 Task: Create a due date automation trigger when advanced on, on the wednesday before a card is due add fields with custom field "Resume" set to a number greater or equal to 1 and lower or equal to 10 at 11:00 AM.
Action: Mouse moved to (921, 286)
Screenshot: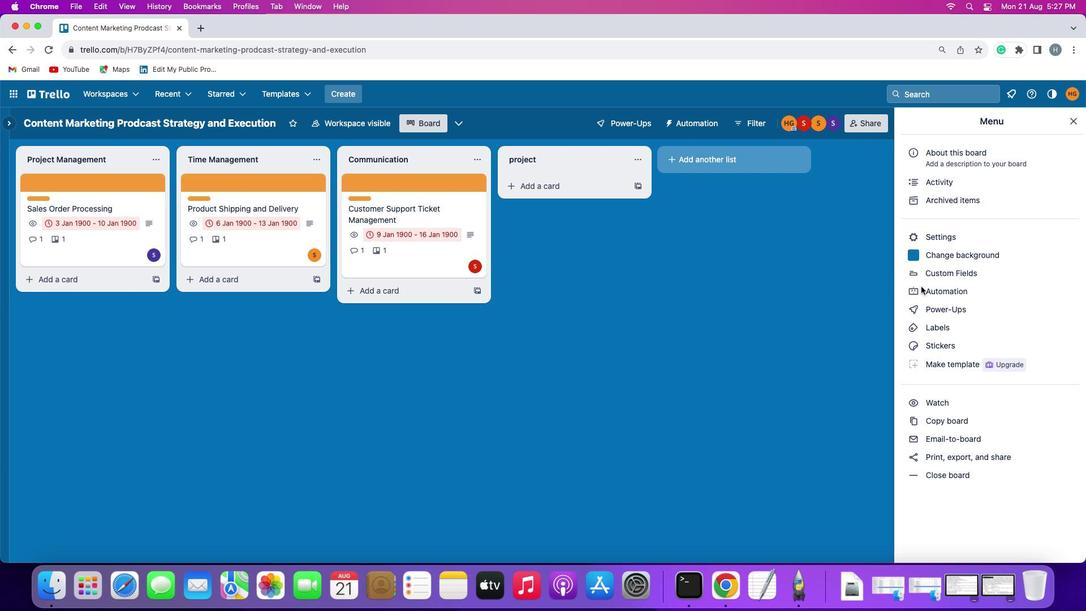 
Action: Mouse pressed left at (921, 286)
Screenshot: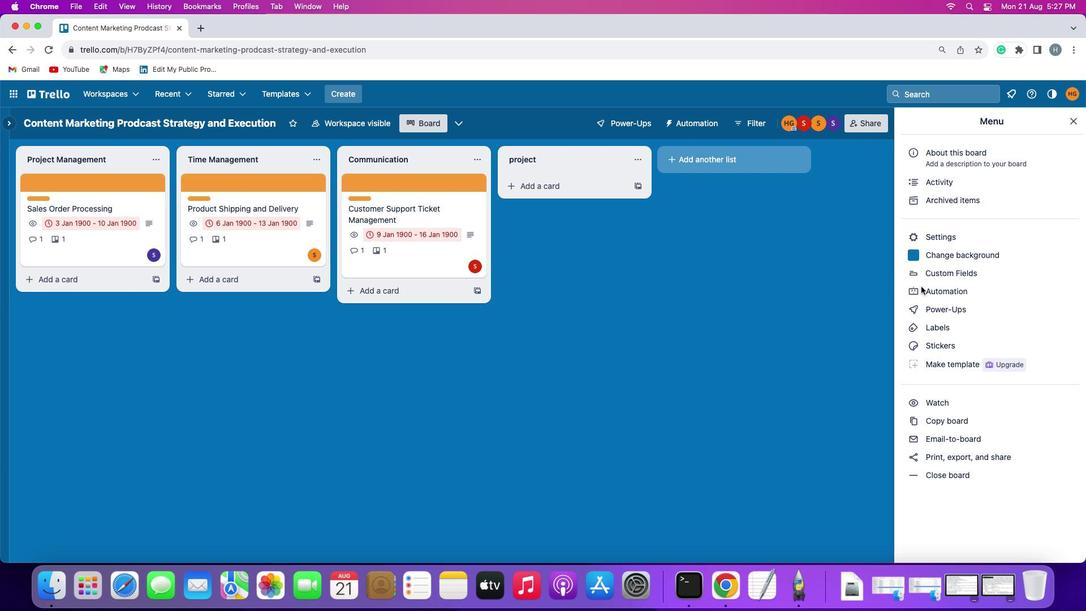 
Action: Mouse moved to (921, 286)
Screenshot: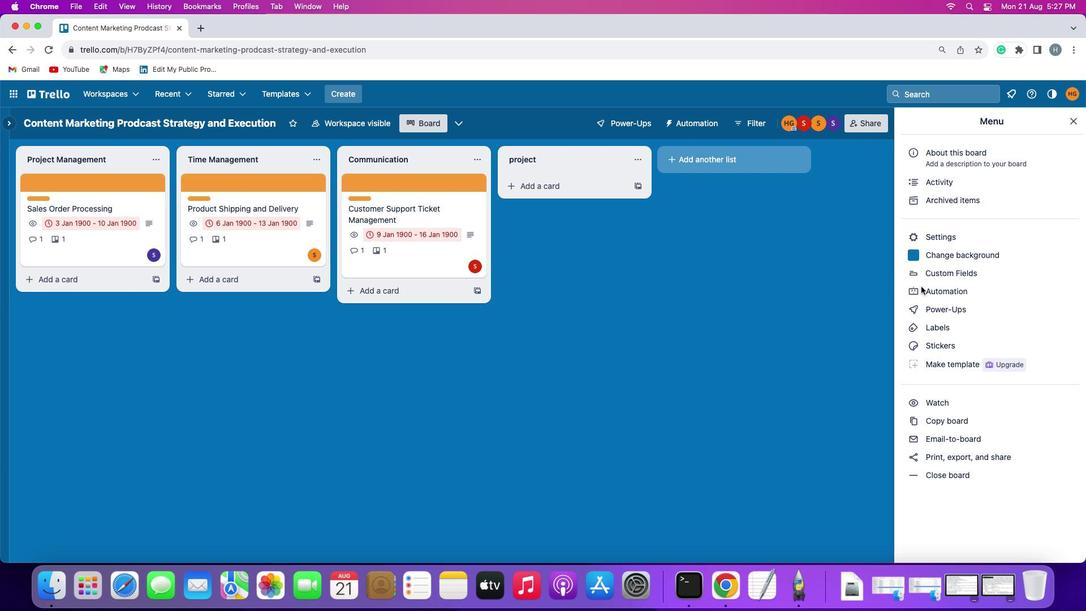 
Action: Mouse pressed left at (921, 286)
Screenshot: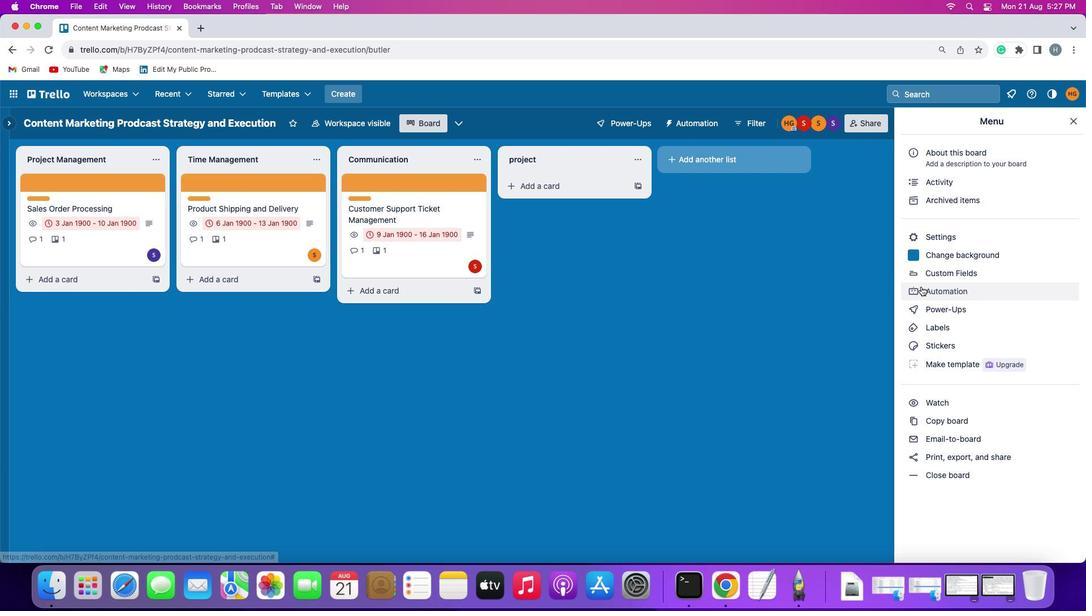 
Action: Mouse moved to (52, 267)
Screenshot: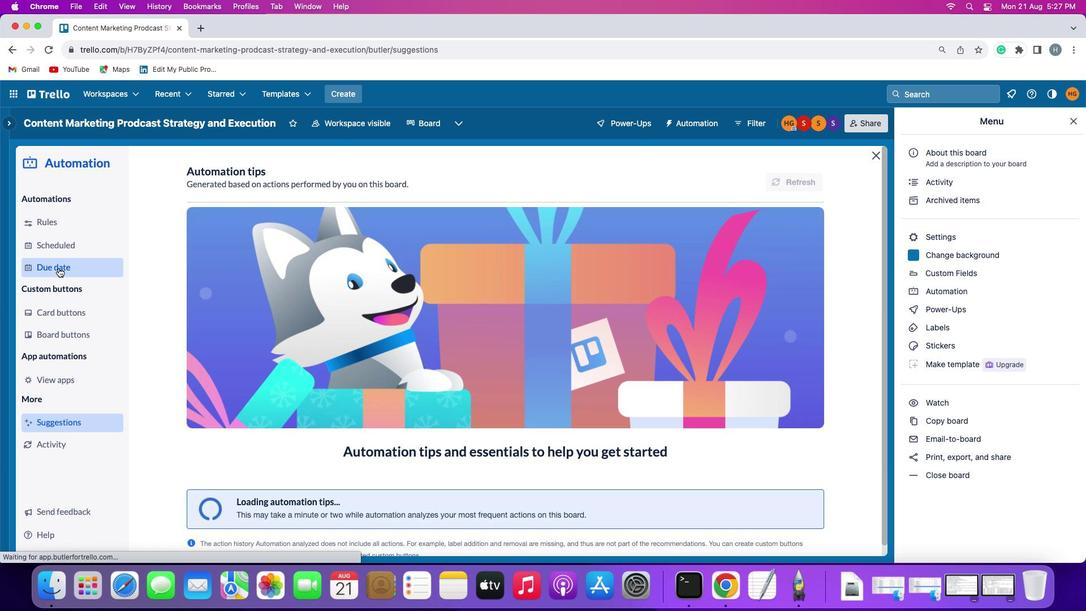 
Action: Mouse pressed left at (52, 267)
Screenshot: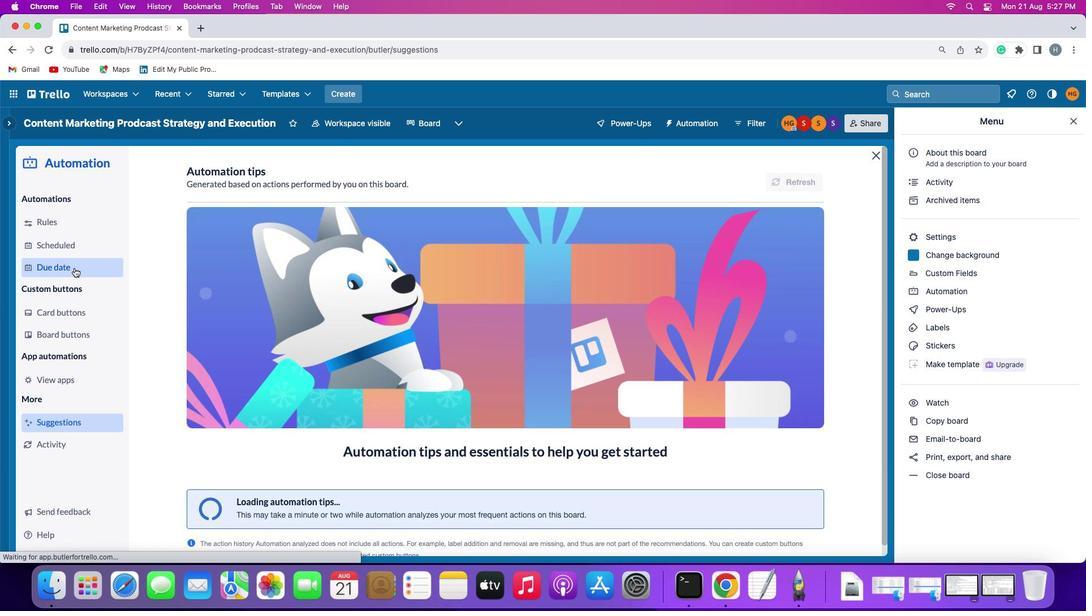 
Action: Mouse moved to (769, 176)
Screenshot: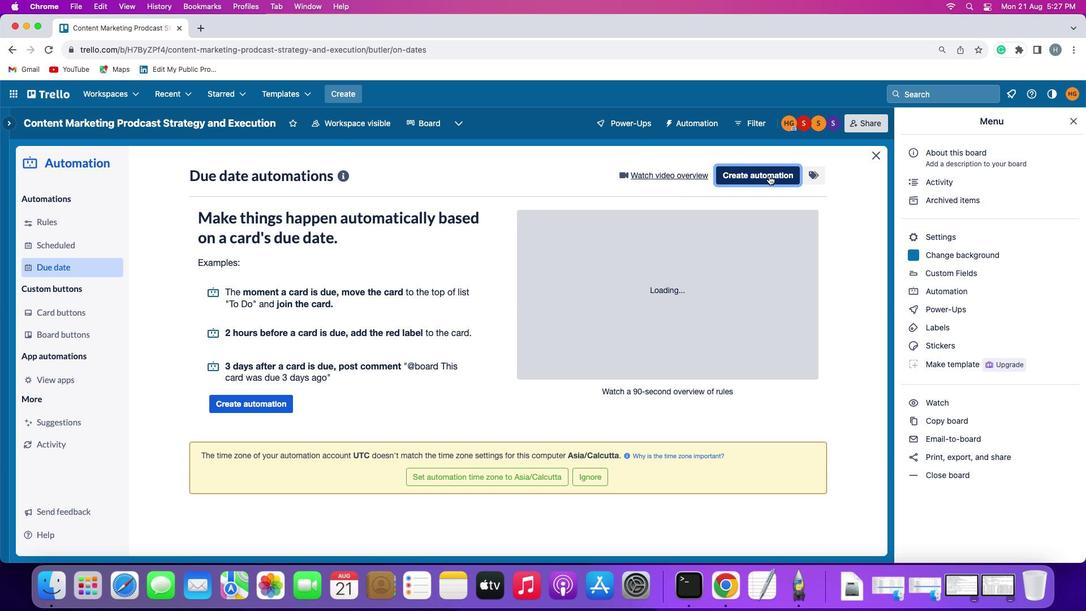 
Action: Mouse pressed left at (769, 176)
Screenshot: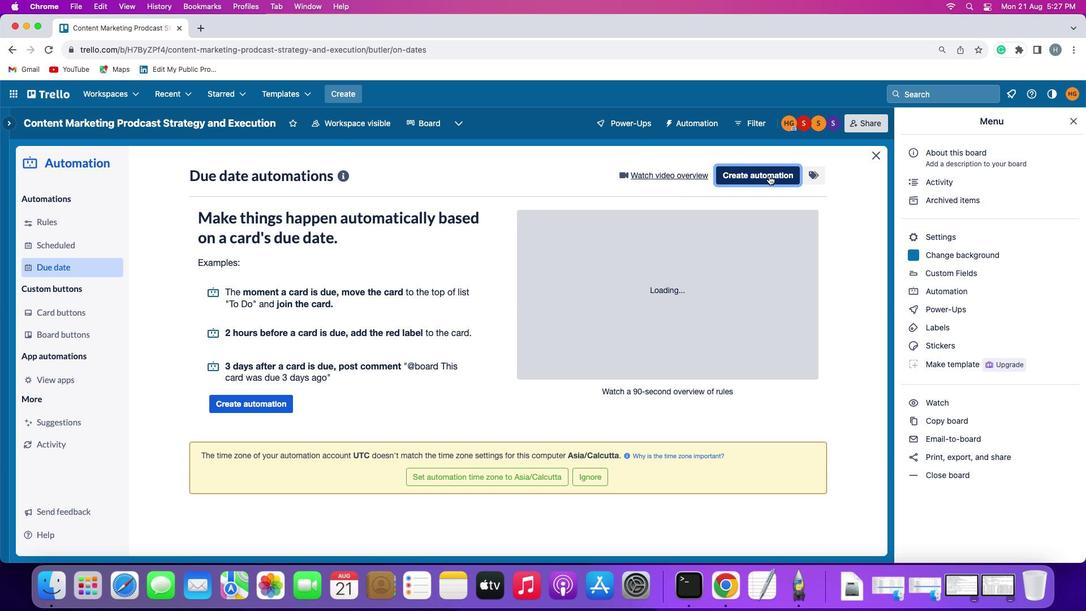 
Action: Mouse moved to (214, 289)
Screenshot: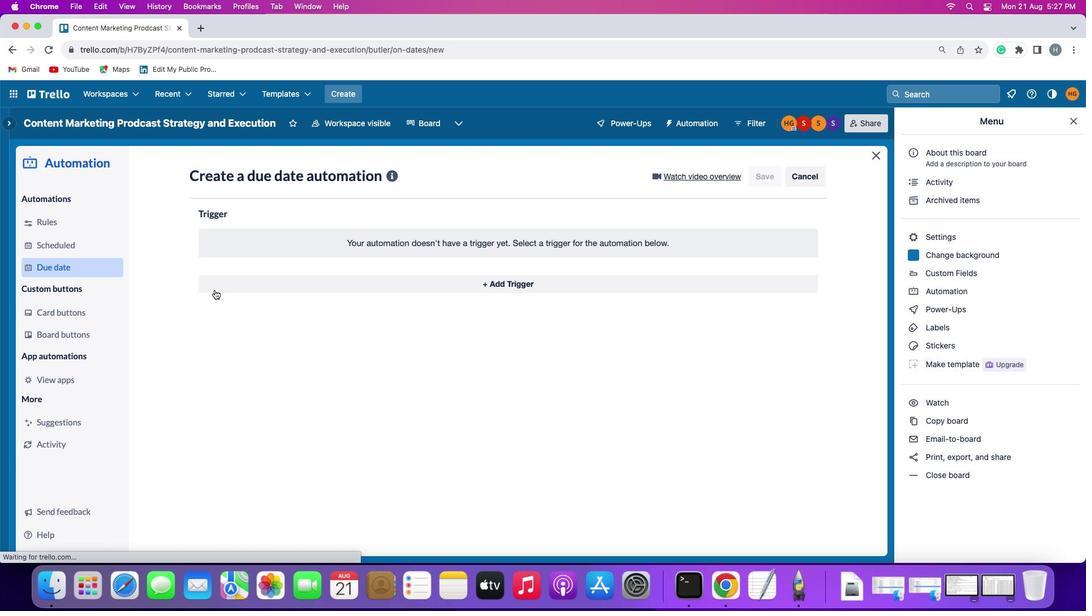 
Action: Mouse pressed left at (214, 289)
Screenshot: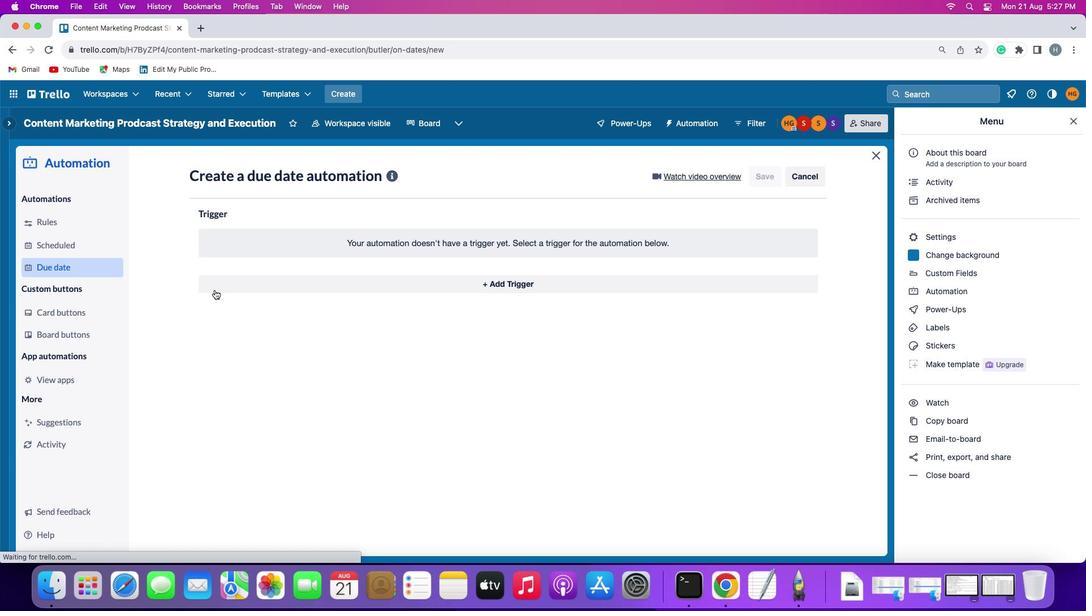 
Action: Mouse moved to (238, 495)
Screenshot: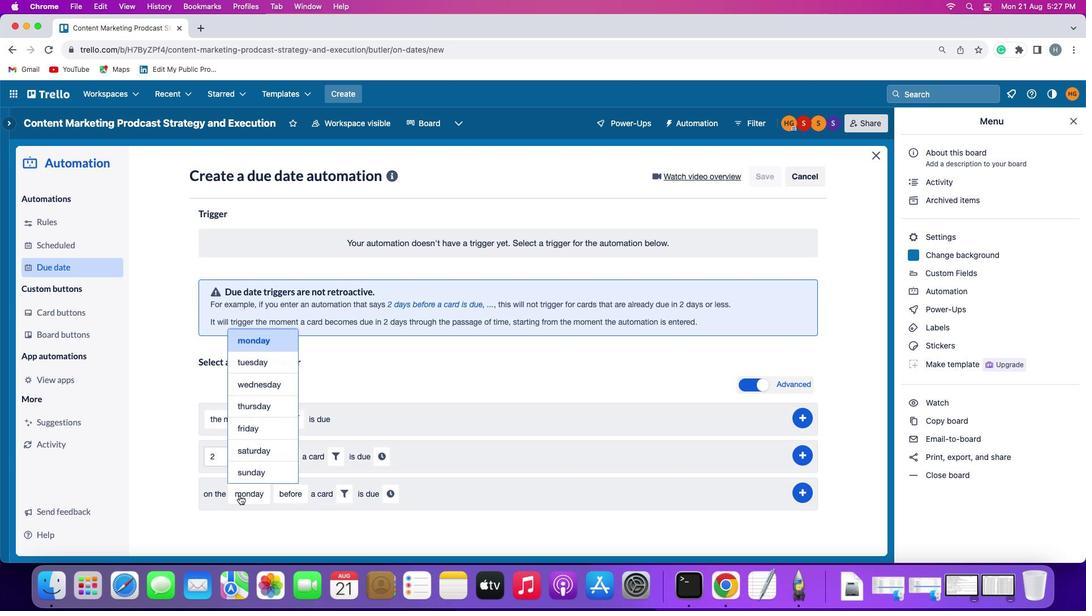 
Action: Mouse pressed left at (238, 495)
Screenshot: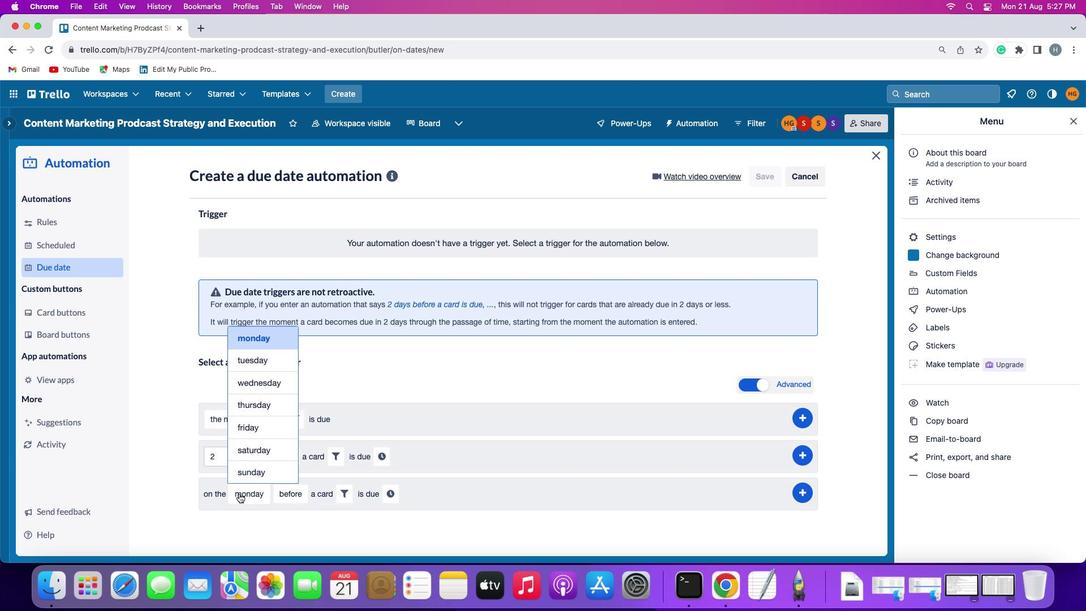 
Action: Mouse moved to (271, 379)
Screenshot: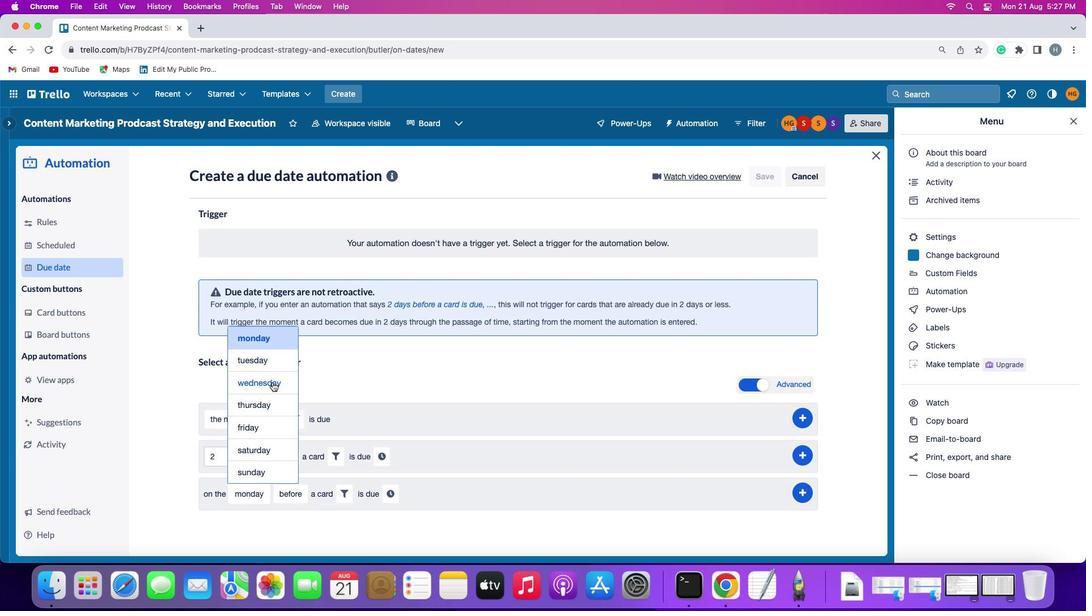 
Action: Mouse pressed left at (271, 379)
Screenshot: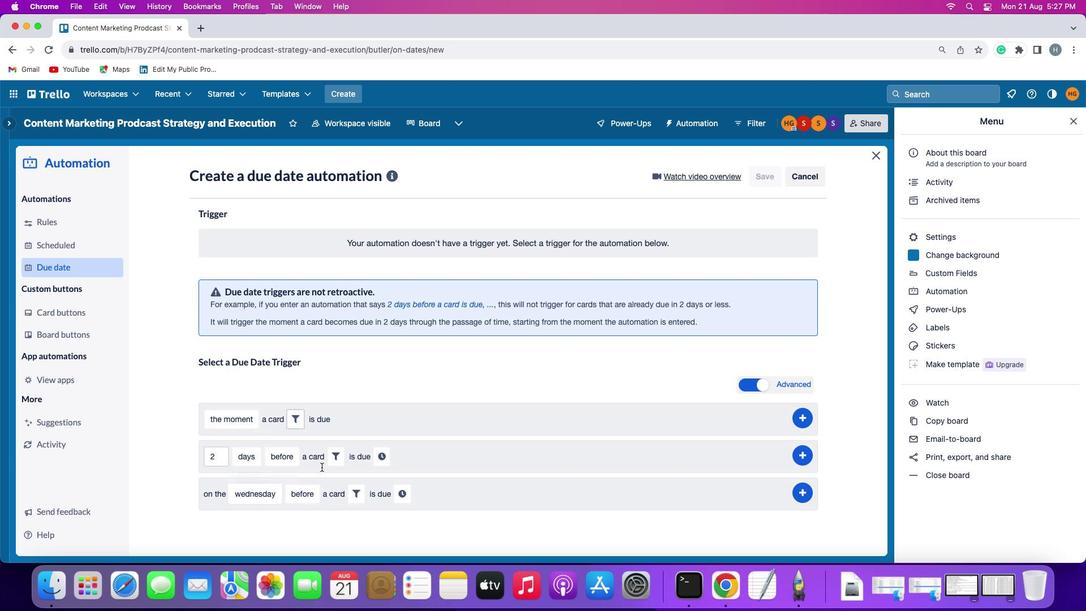 
Action: Mouse moved to (358, 495)
Screenshot: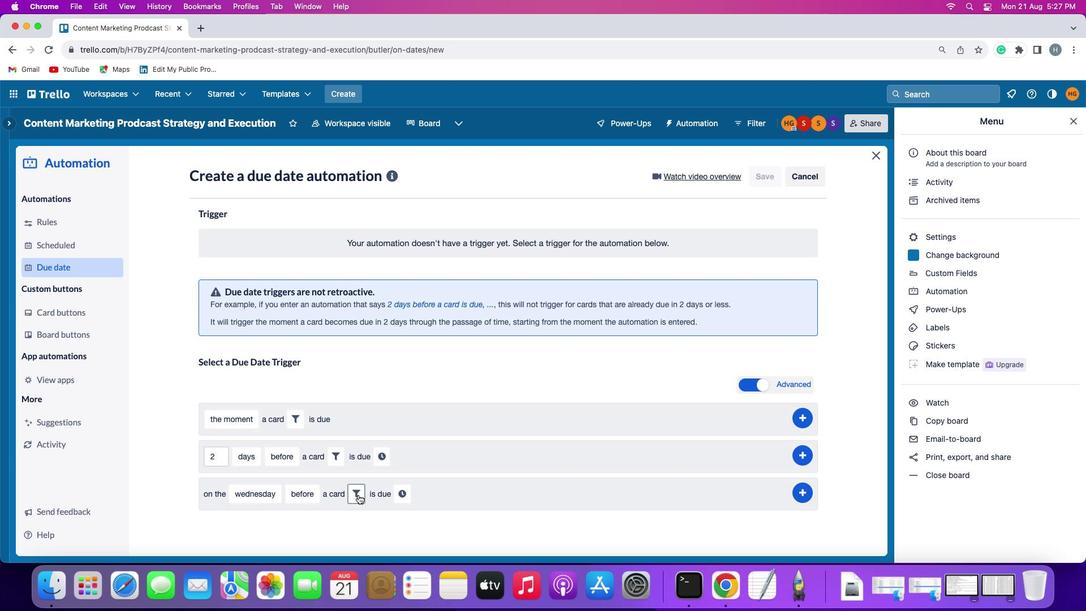 
Action: Mouse pressed left at (358, 495)
Screenshot: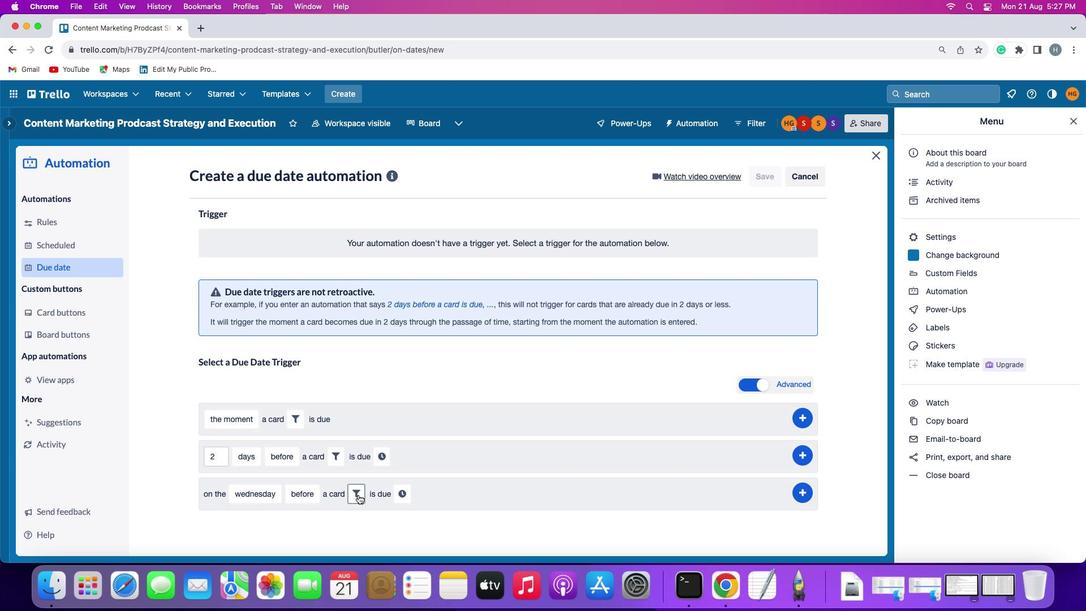 
Action: Mouse moved to (530, 525)
Screenshot: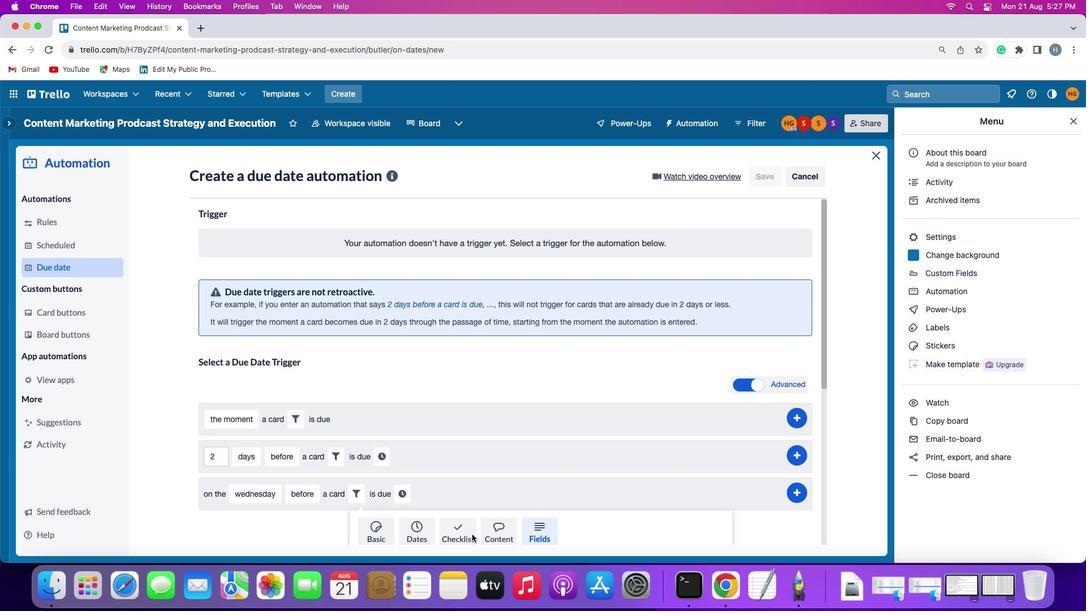 
Action: Mouse pressed left at (530, 525)
Screenshot: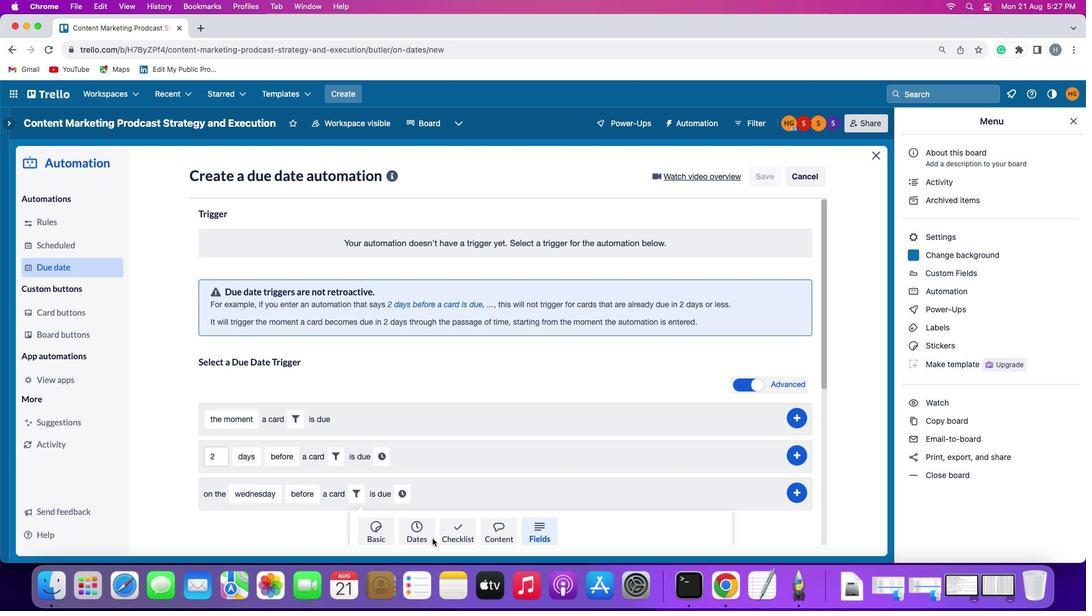 
Action: Mouse moved to (314, 529)
Screenshot: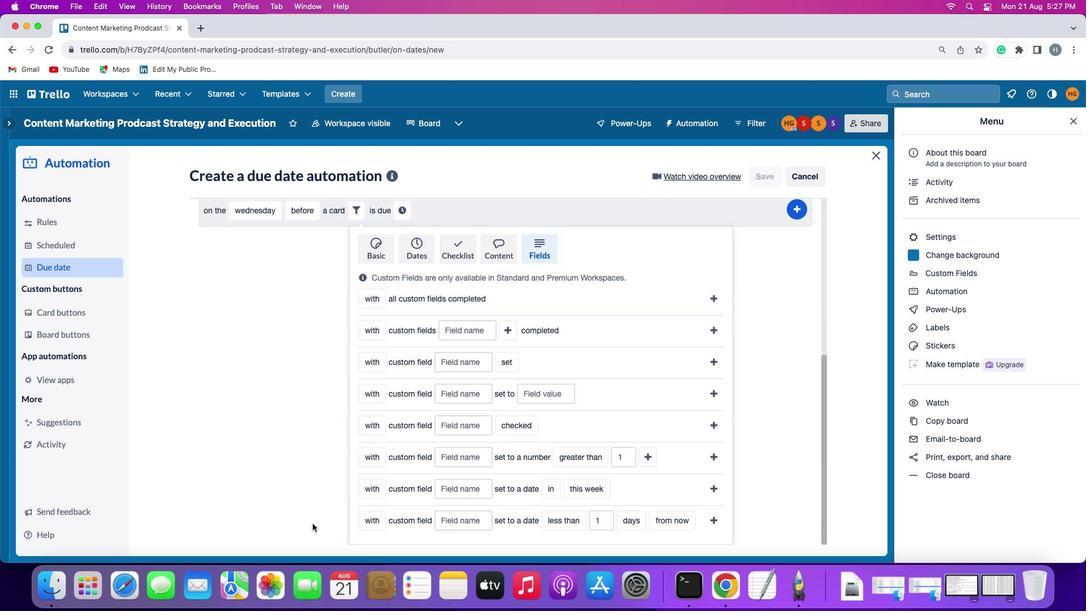 
Action: Mouse scrolled (314, 529) with delta (0, 0)
Screenshot: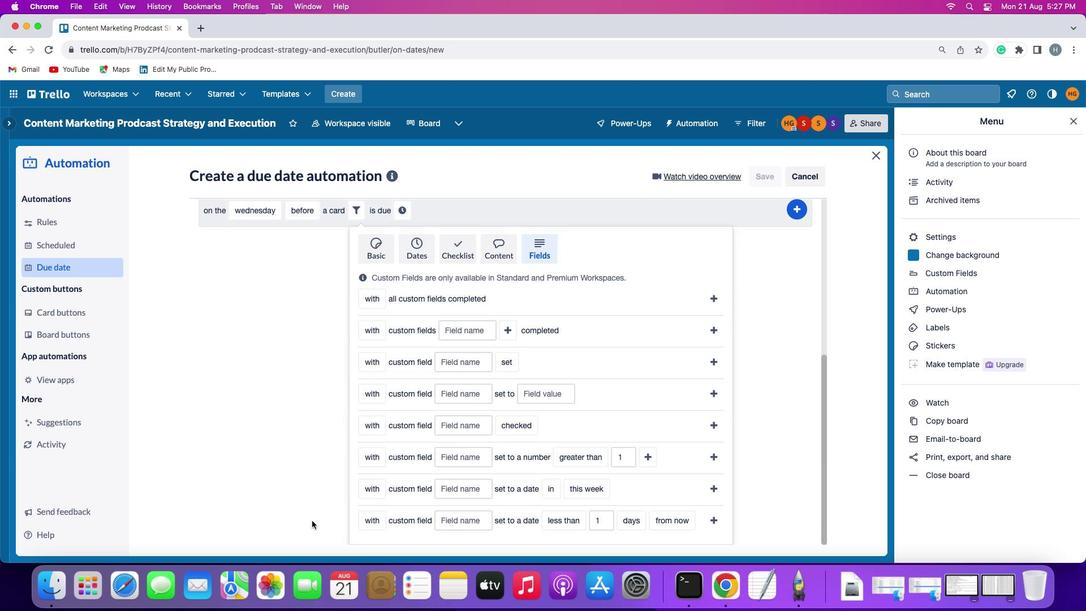 
Action: Mouse moved to (314, 529)
Screenshot: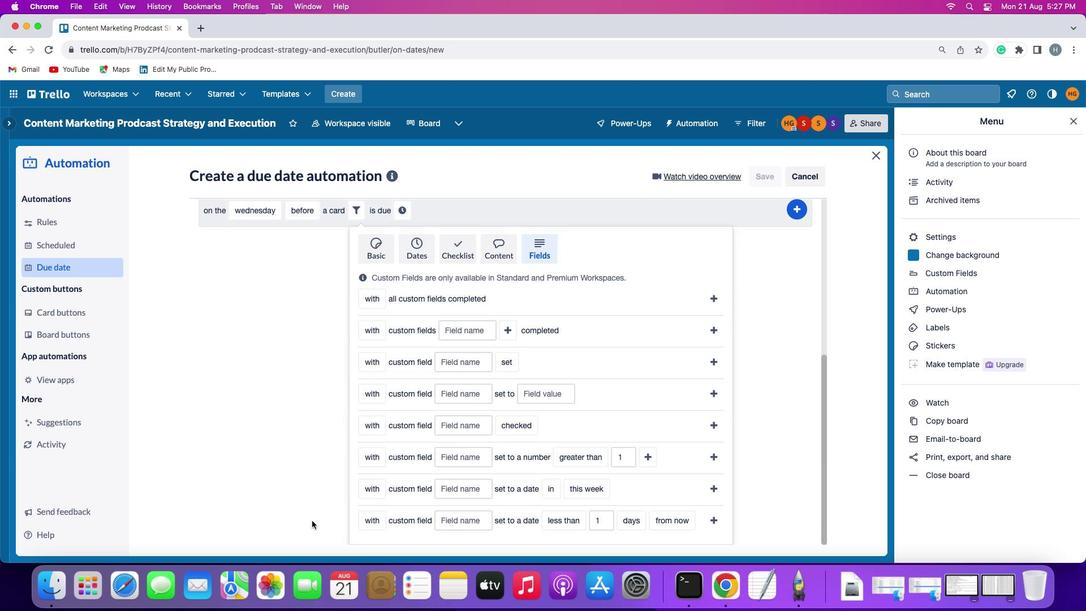 
Action: Mouse scrolled (314, 529) with delta (0, 0)
Screenshot: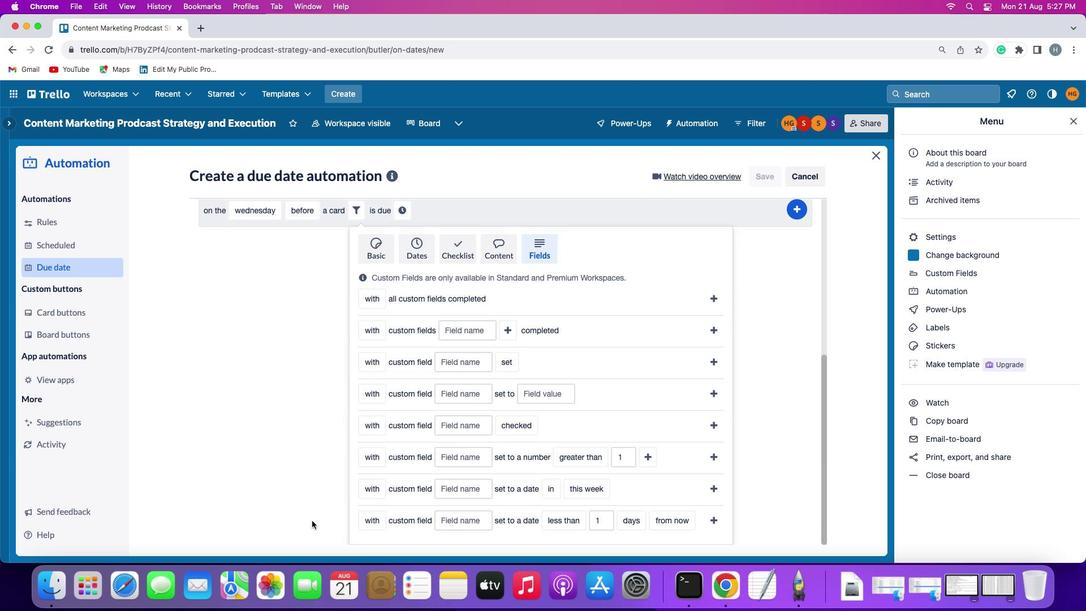 
Action: Mouse moved to (314, 528)
Screenshot: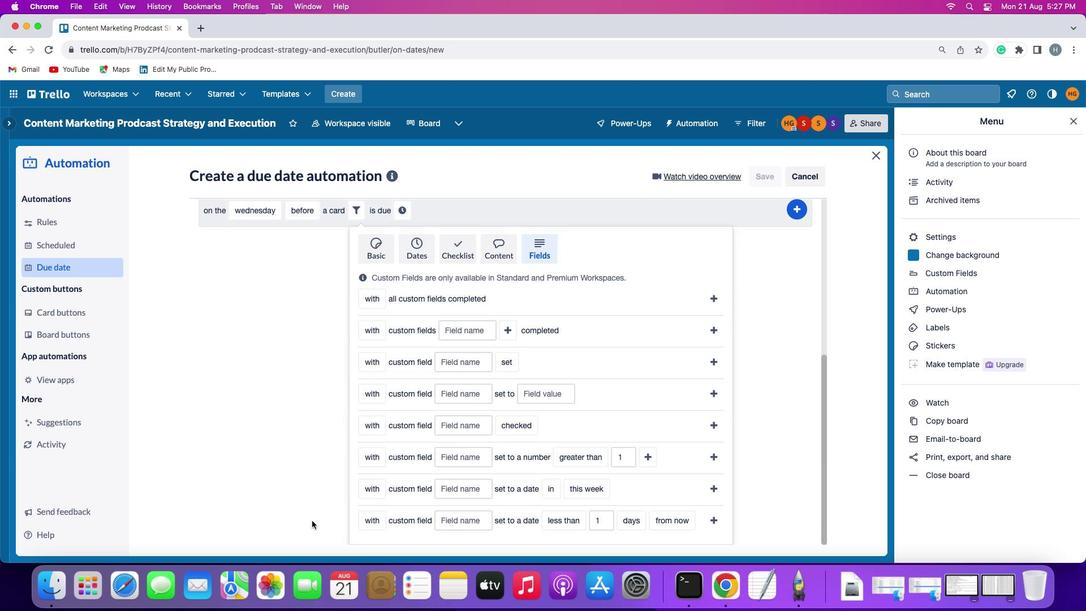 
Action: Mouse scrolled (314, 528) with delta (0, -1)
Screenshot: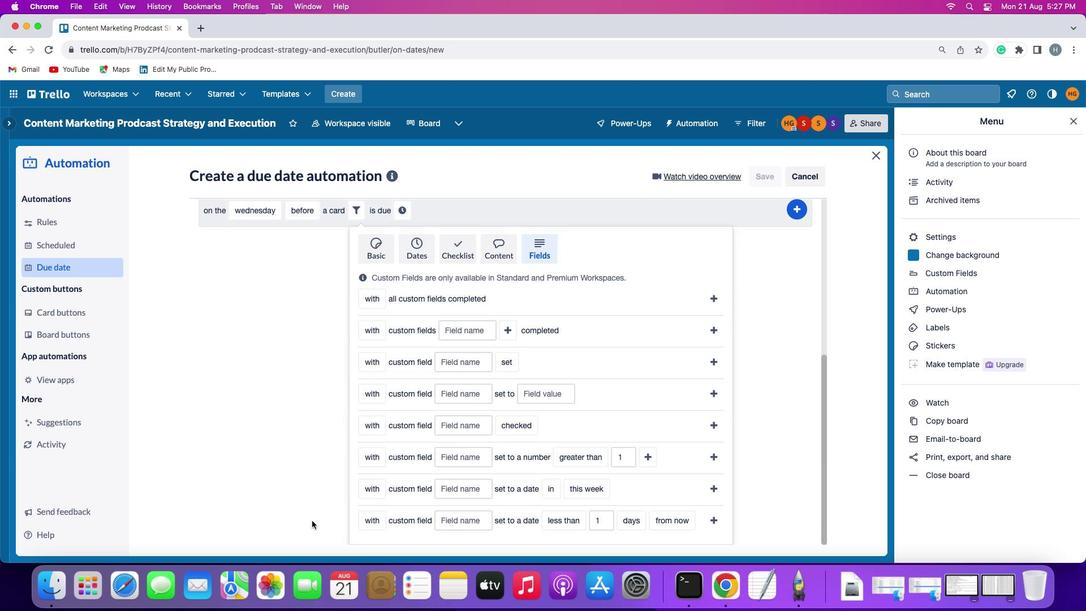 
Action: Mouse moved to (314, 528)
Screenshot: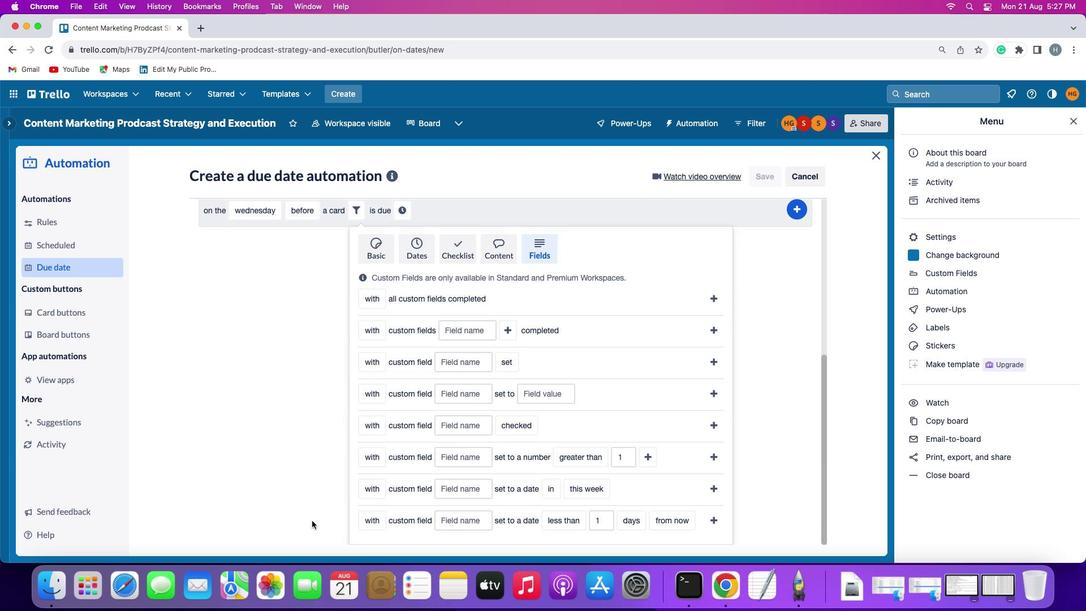 
Action: Mouse scrolled (314, 528) with delta (0, -2)
Screenshot: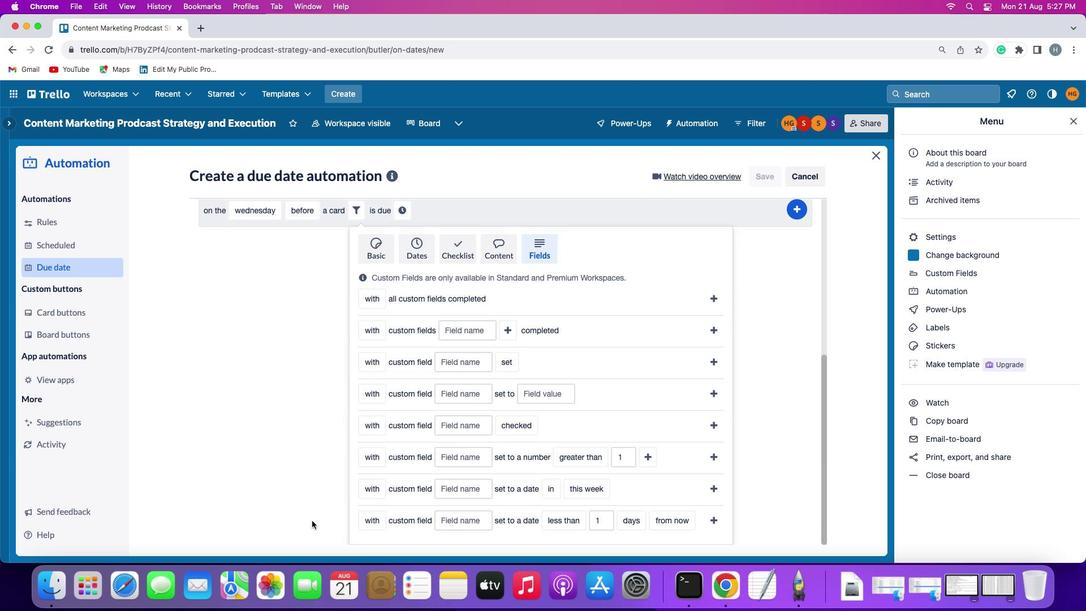 
Action: Mouse moved to (313, 526)
Screenshot: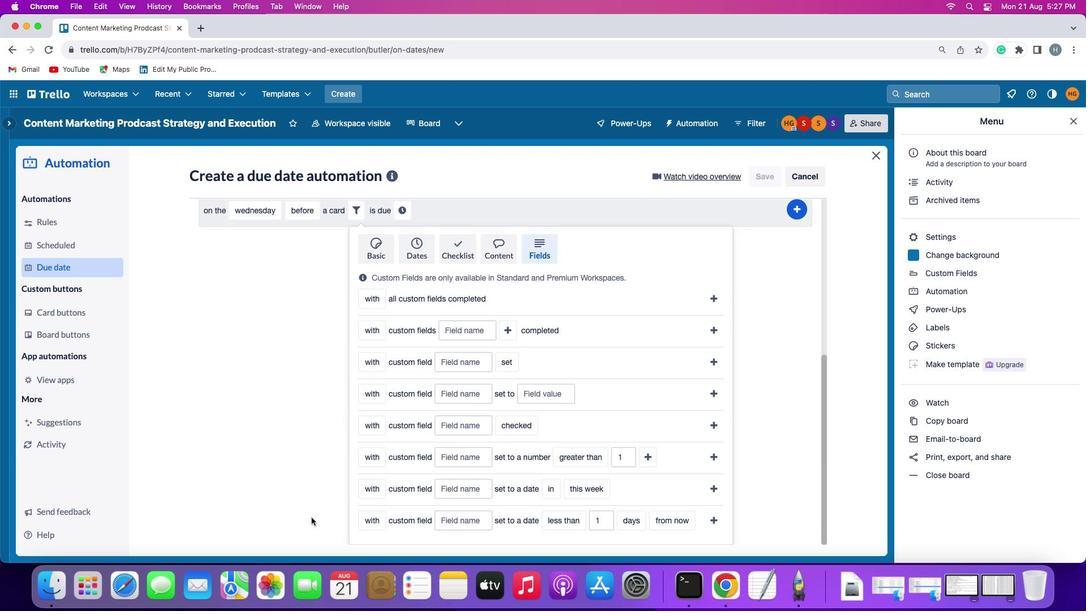 
Action: Mouse scrolled (313, 526) with delta (0, -3)
Screenshot: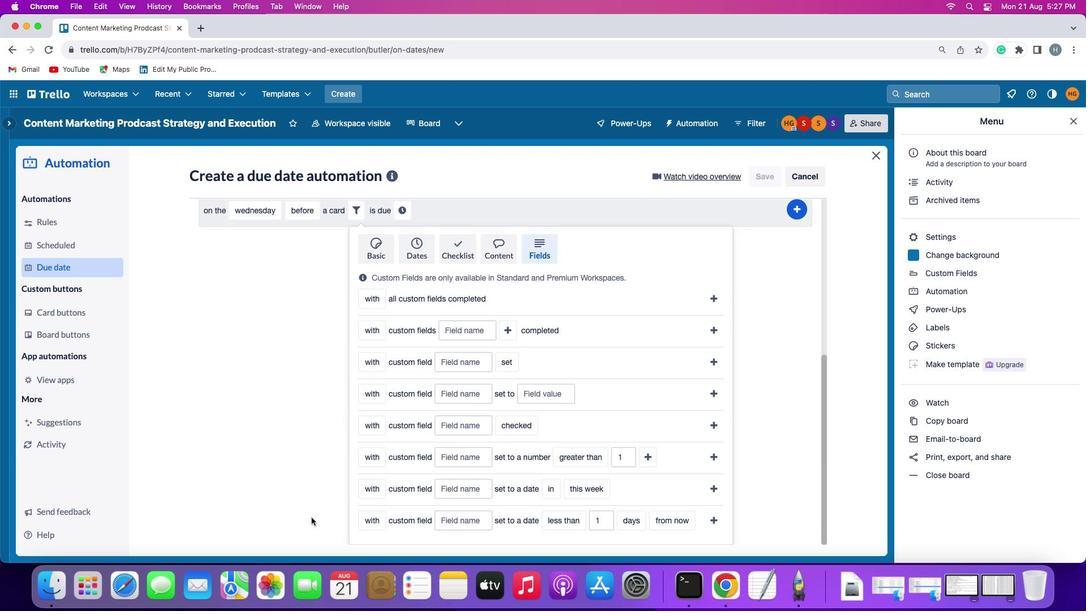 
Action: Mouse moved to (309, 512)
Screenshot: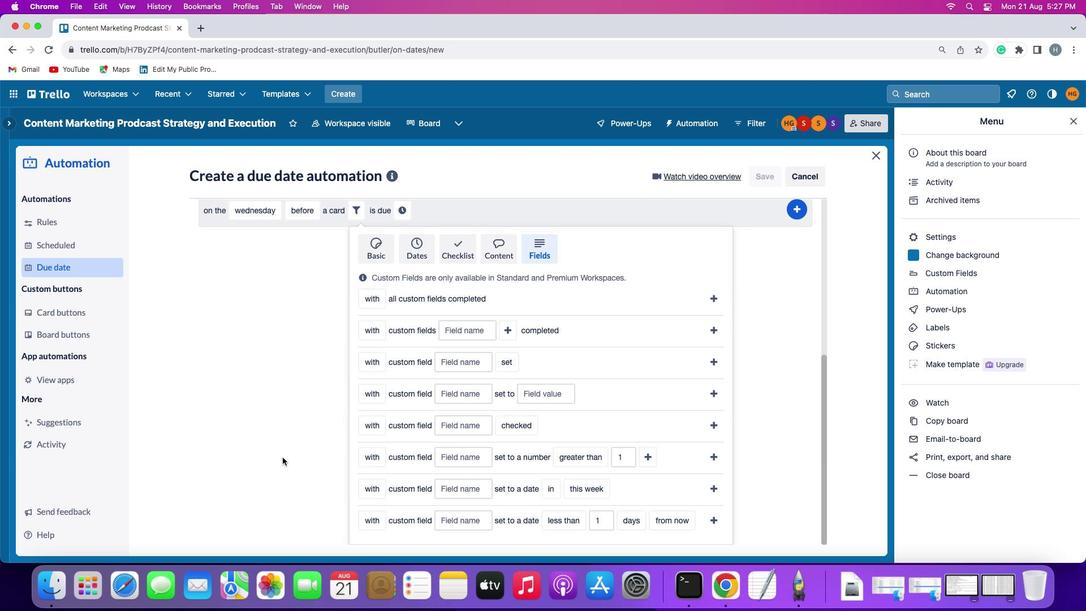 
Action: Mouse scrolled (309, 512) with delta (0, 0)
Screenshot: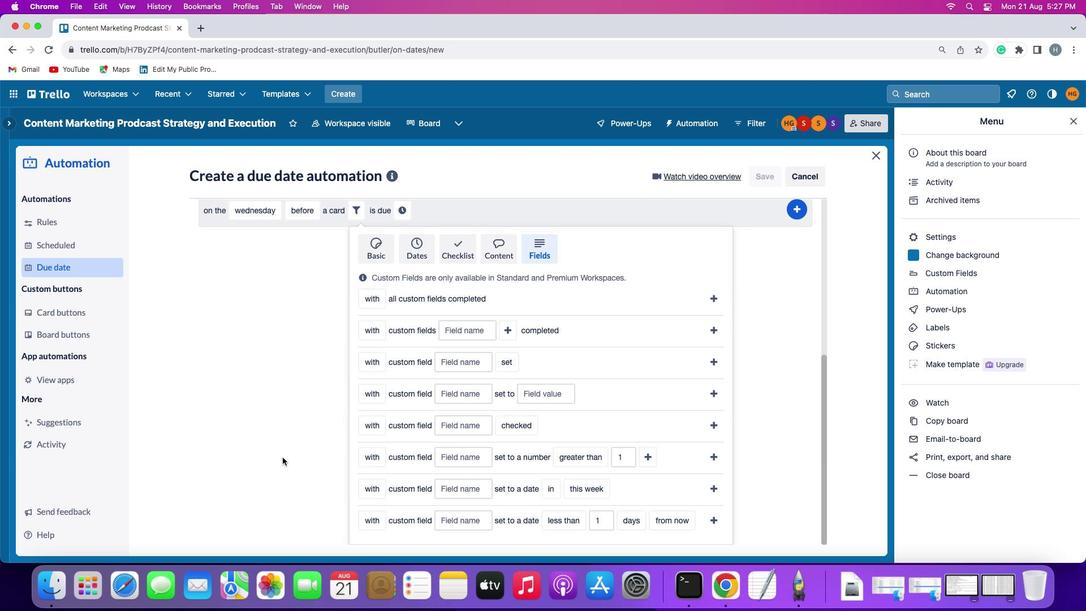 
Action: Mouse moved to (309, 510)
Screenshot: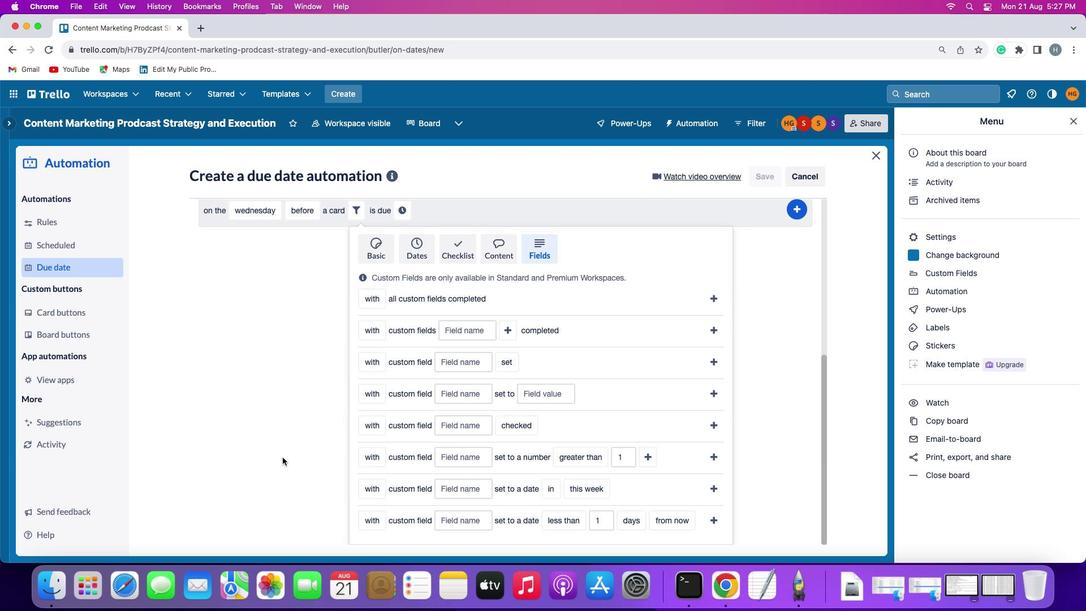 
Action: Mouse scrolled (309, 510) with delta (0, 0)
Screenshot: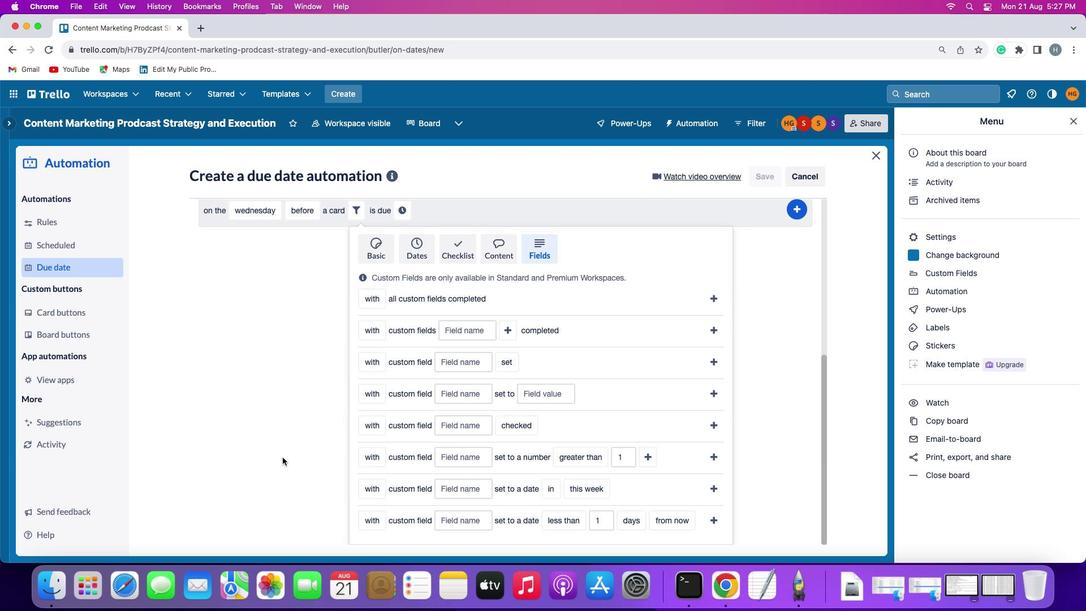 
Action: Mouse moved to (308, 506)
Screenshot: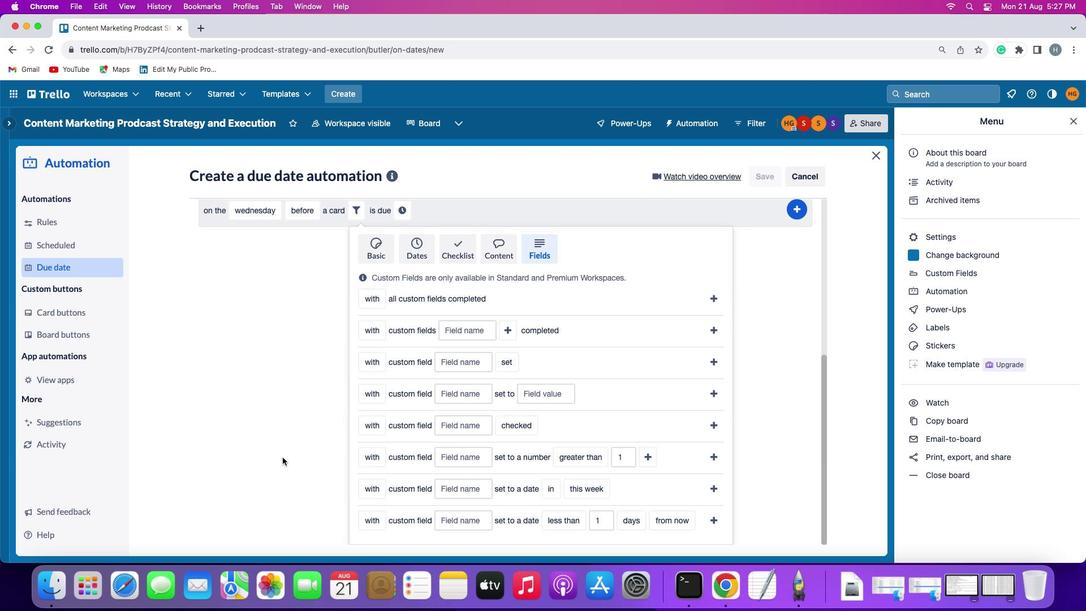 
Action: Mouse scrolled (308, 506) with delta (0, -1)
Screenshot: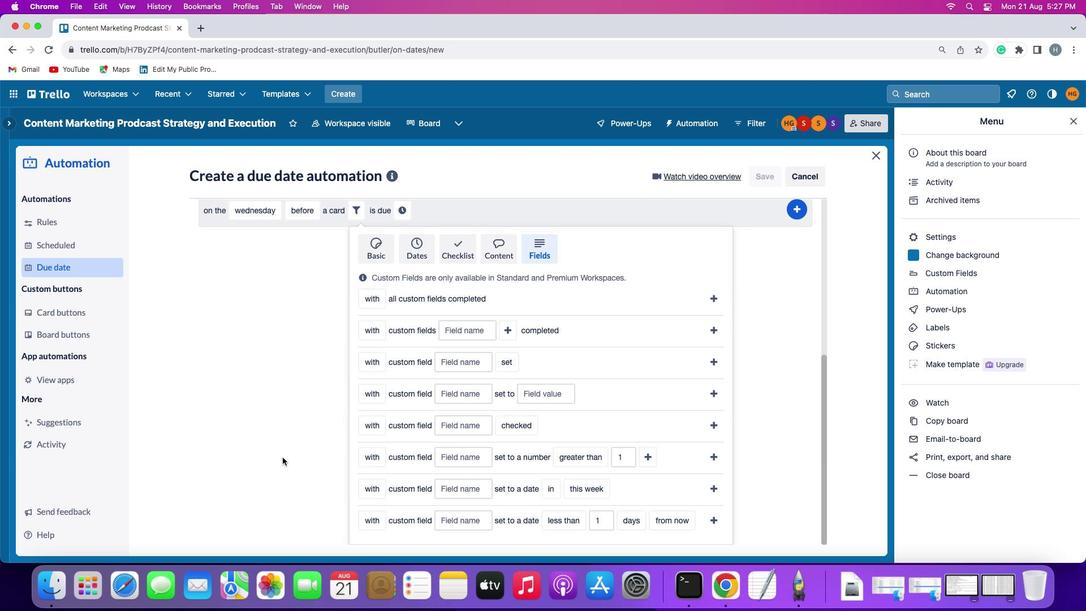 
Action: Mouse moved to (306, 498)
Screenshot: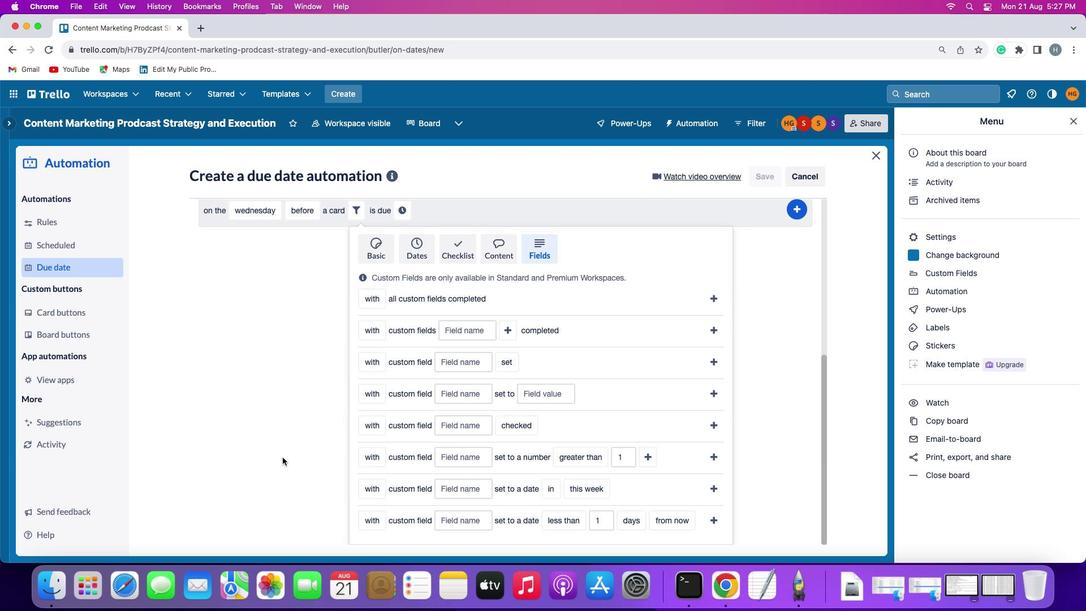 
Action: Mouse scrolled (306, 498) with delta (0, -2)
Screenshot: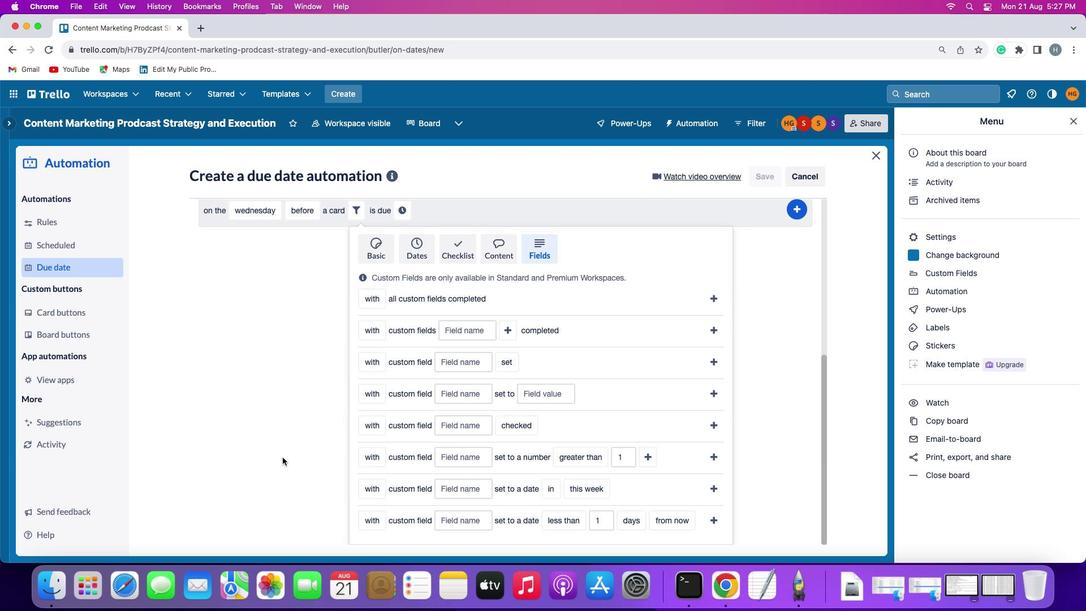 
Action: Mouse moved to (297, 479)
Screenshot: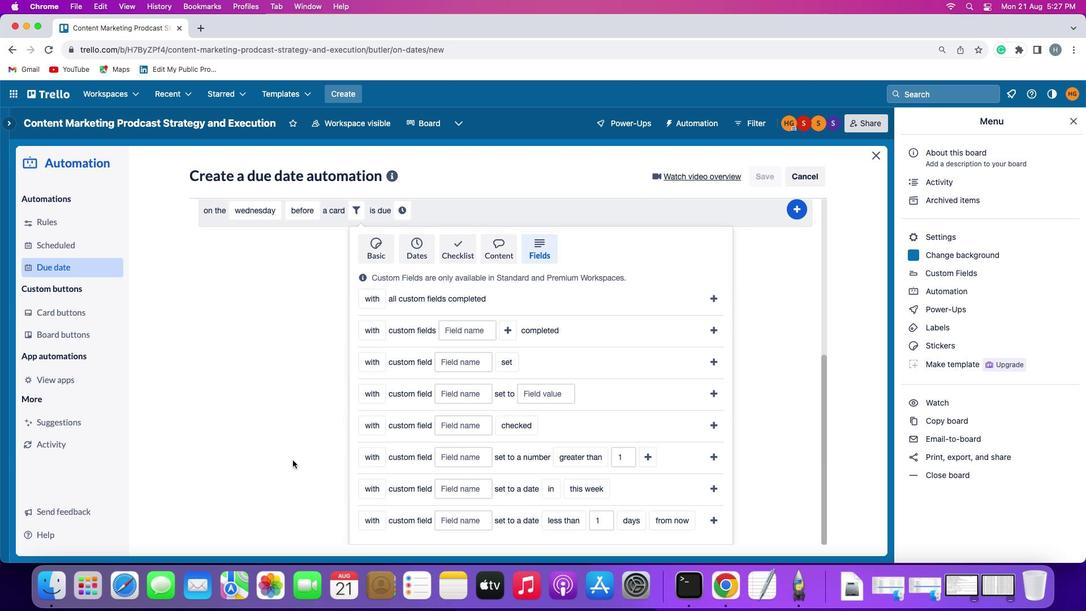
Action: Mouse scrolled (297, 479) with delta (0, -2)
Screenshot: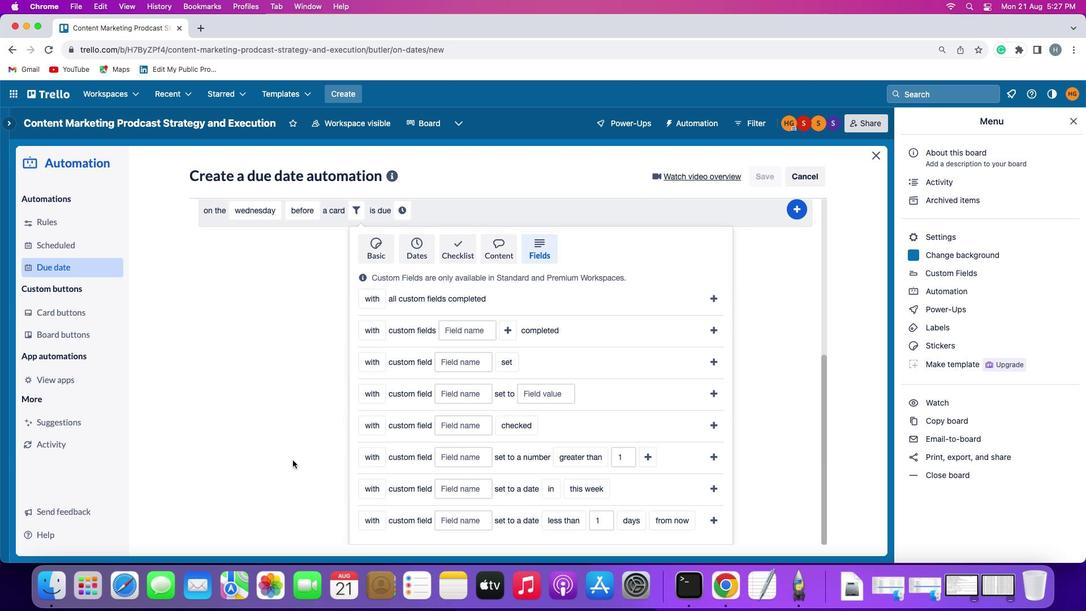 
Action: Mouse moved to (374, 459)
Screenshot: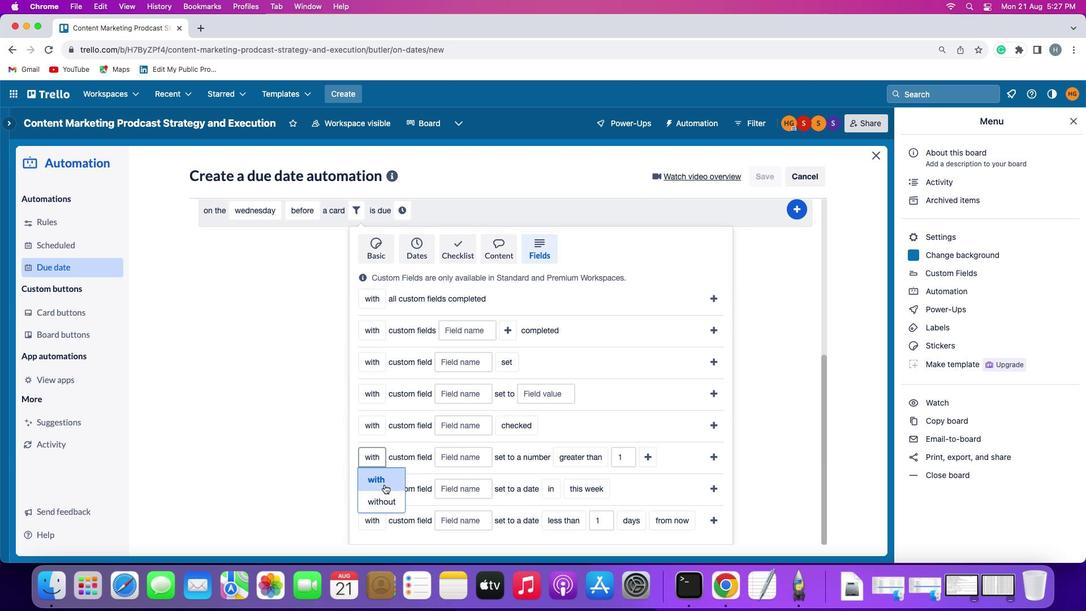 
Action: Mouse pressed left at (374, 459)
Screenshot: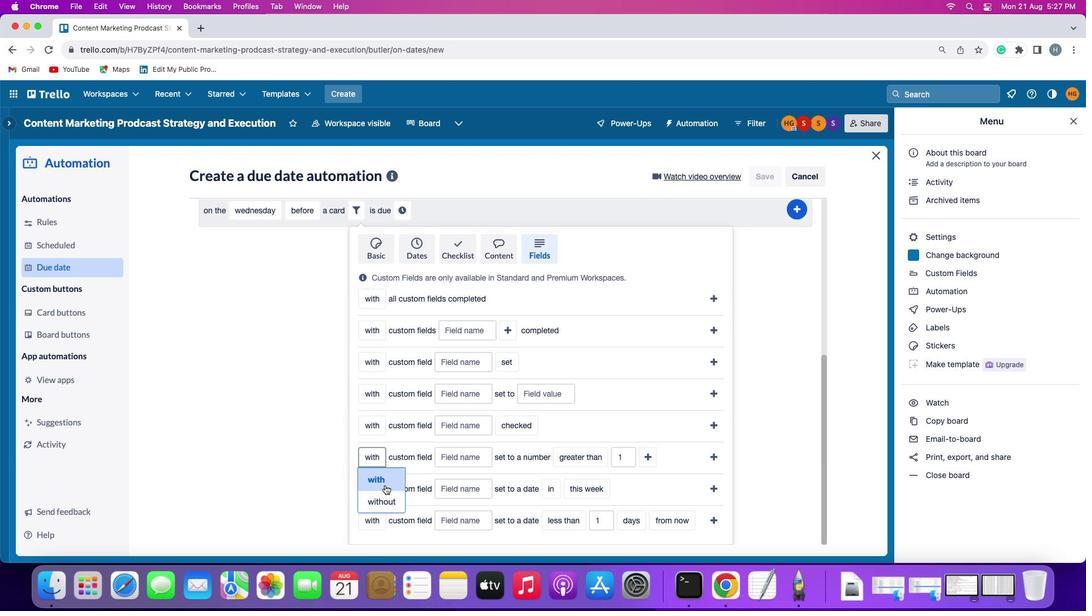 
Action: Mouse moved to (385, 485)
Screenshot: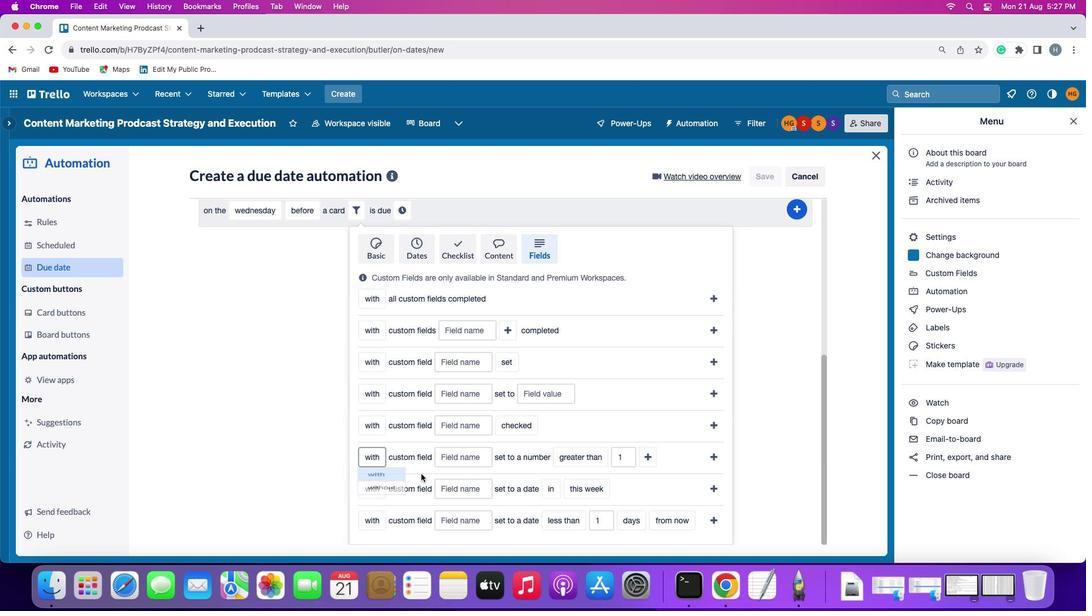 
Action: Mouse pressed left at (385, 485)
Screenshot: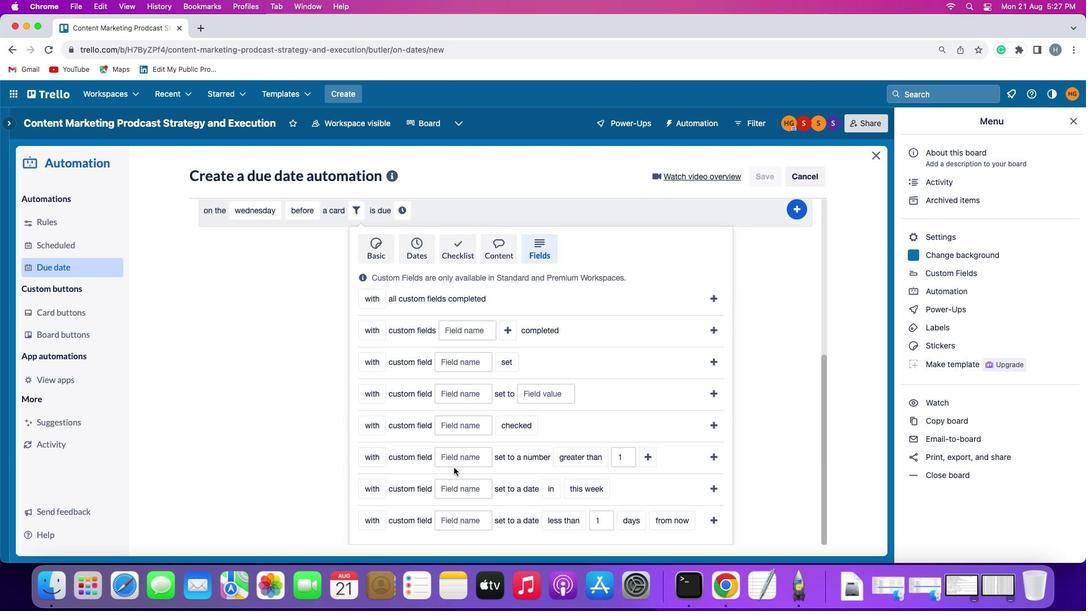 
Action: Mouse moved to (465, 463)
Screenshot: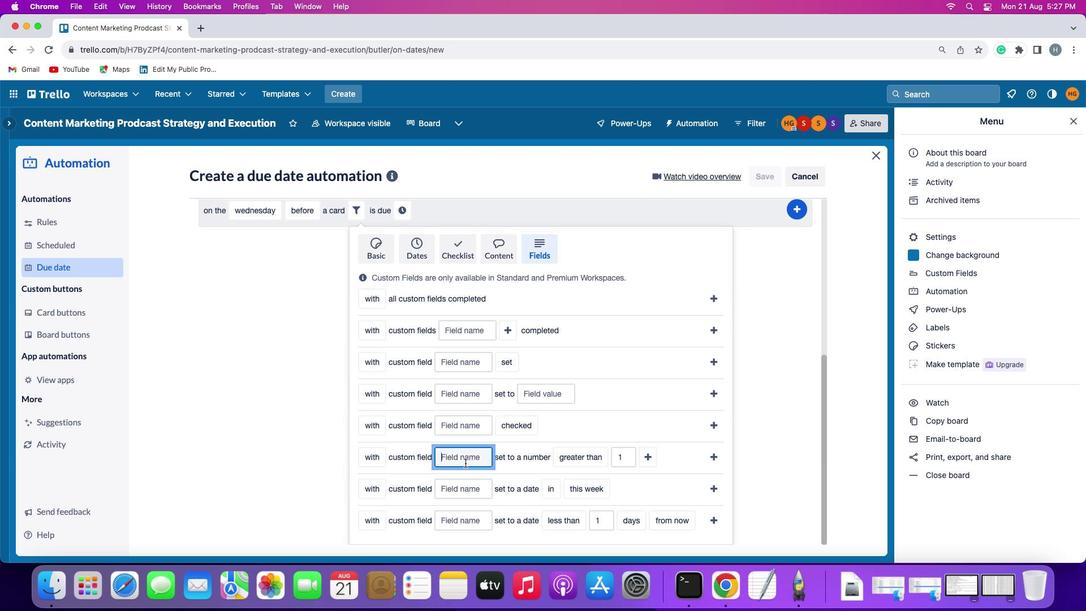 
Action: Mouse pressed left at (465, 463)
Screenshot: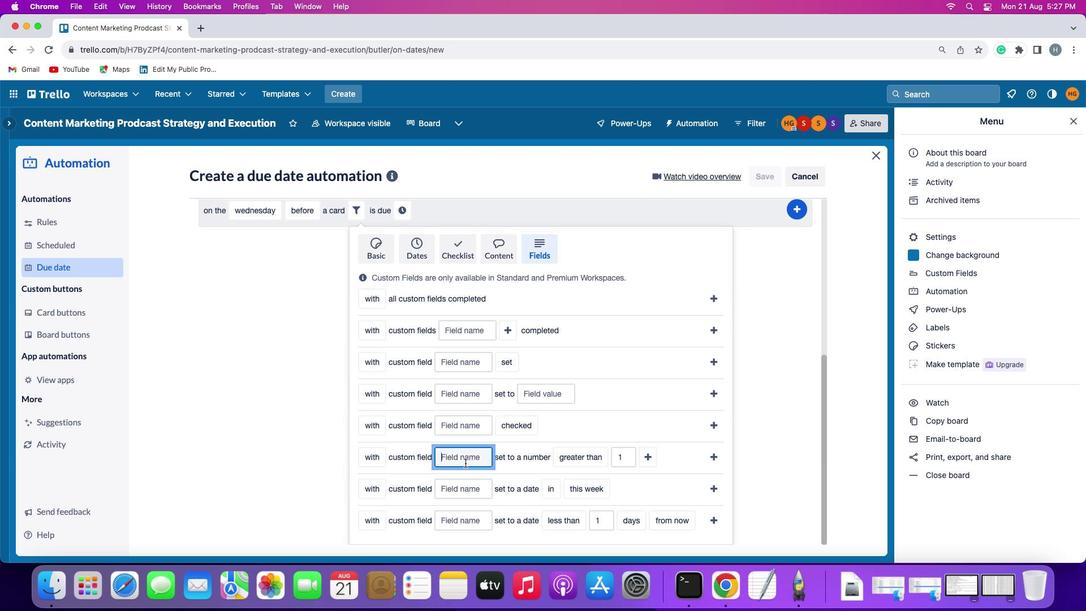 
Action: Mouse moved to (465, 461)
Screenshot: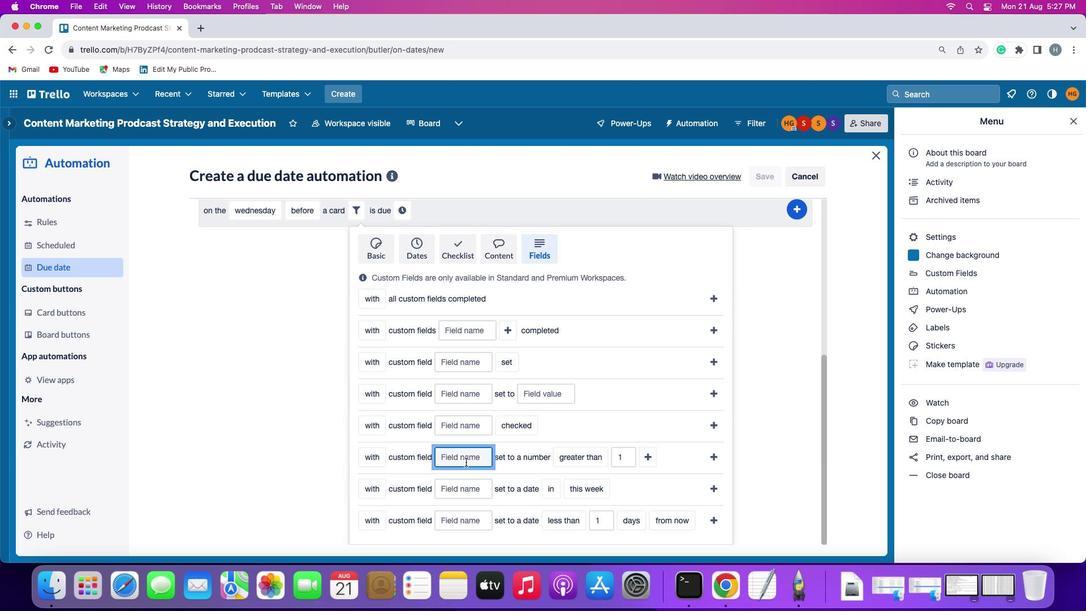 
Action: Key pressed Key.shift
Screenshot: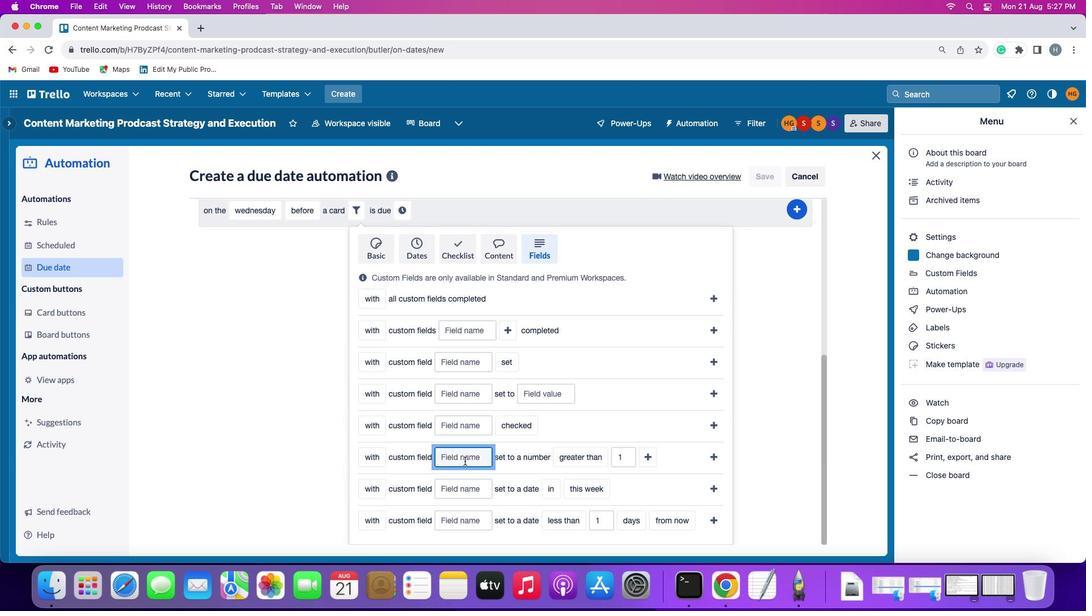 
Action: Mouse moved to (464, 461)
Screenshot: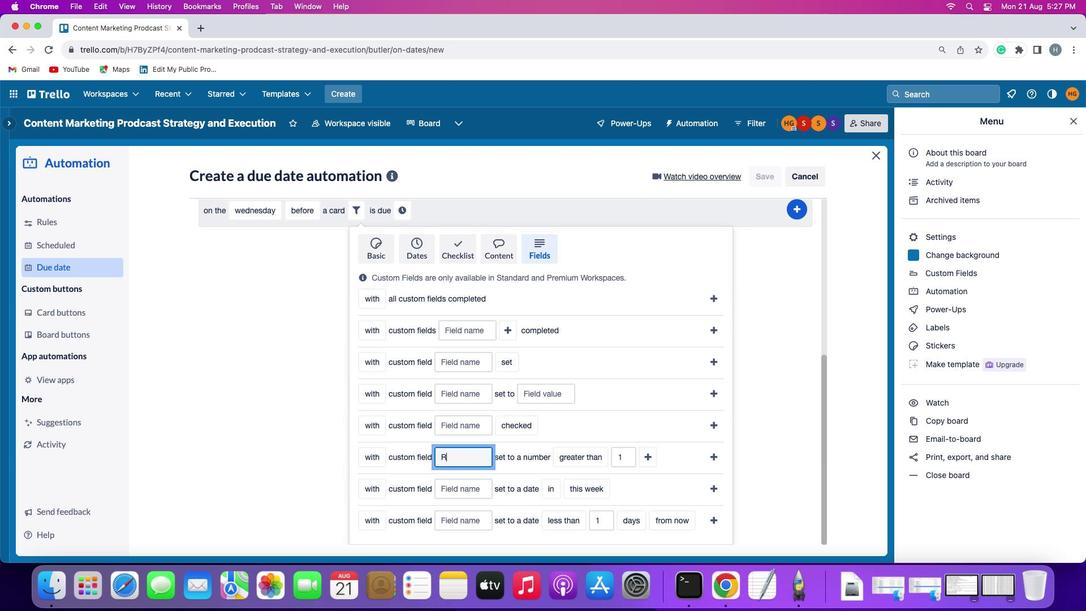 
Action: Key pressed 'R''e''s'
Screenshot: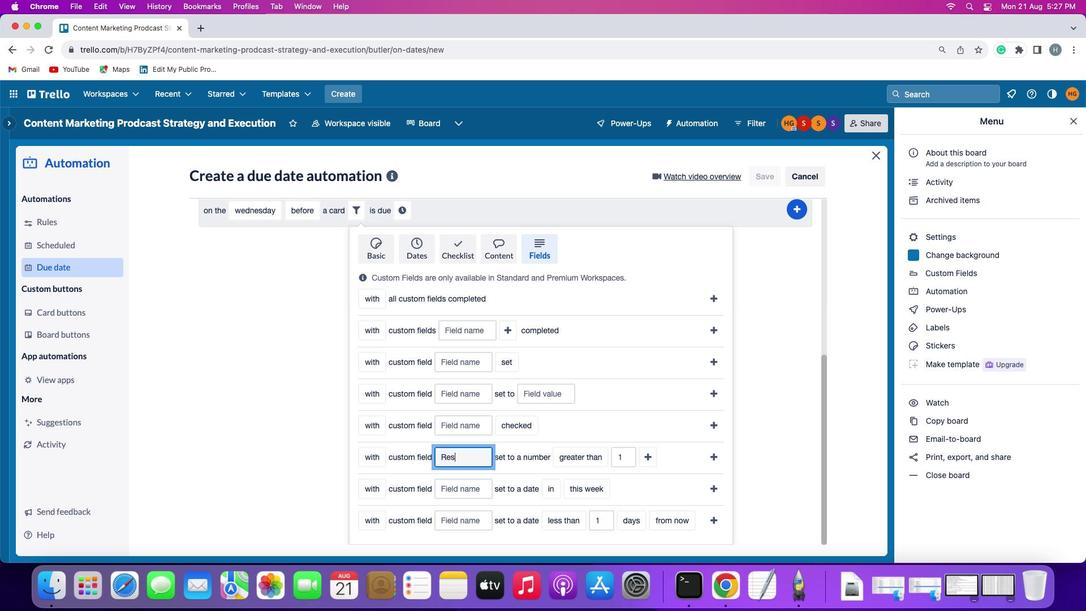 
Action: Mouse moved to (464, 461)
Screenshot: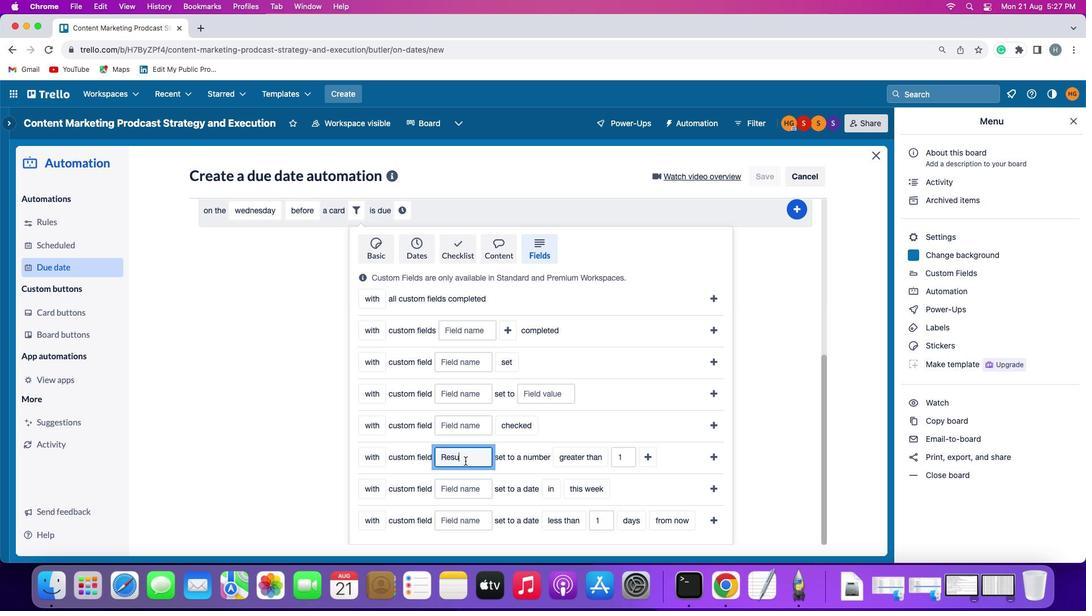 
Action: Key pressed 'u'
Screenshot: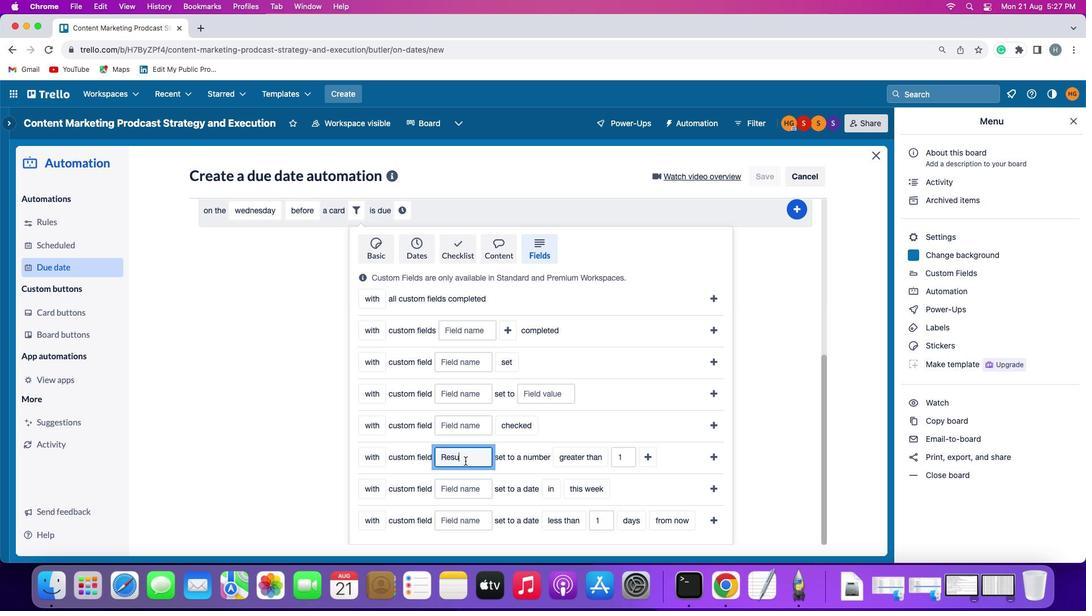 
Action: Mouse moved to (465, 460)
Screenshot: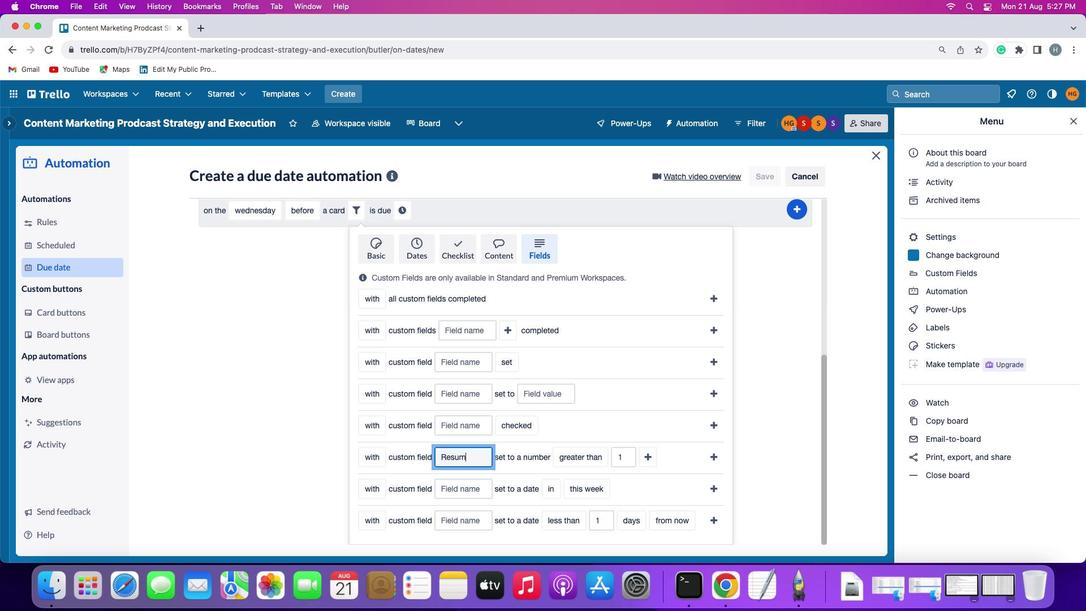 
Action: Key pressed 'm''e'
Screenshot: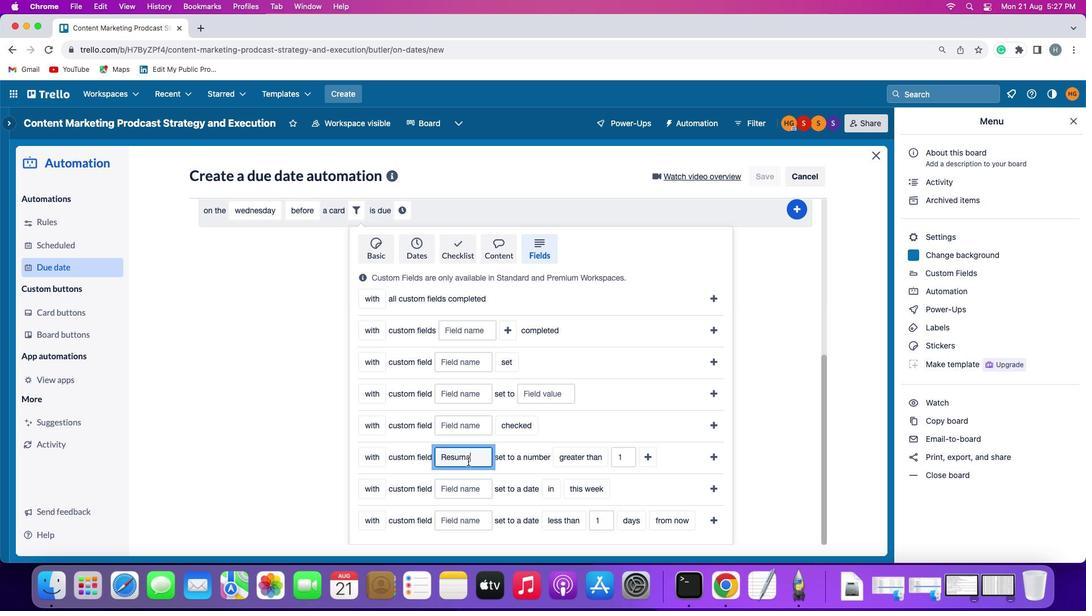 
Action: Mouse moved to (599, 459)
Screenshot: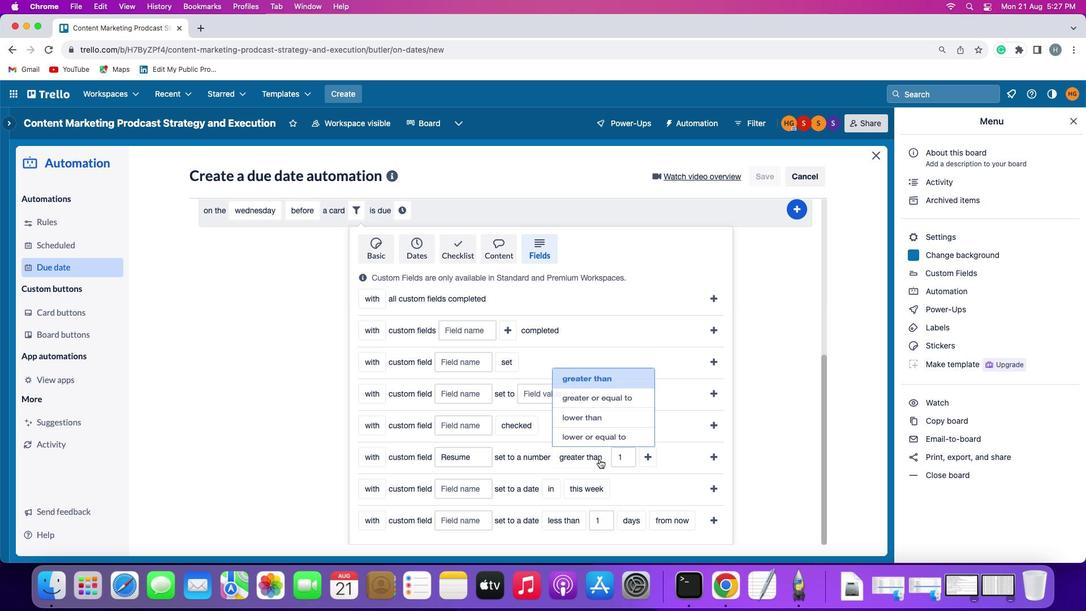 
Action: Mouse pressed left at (599, 459)
Screenshot: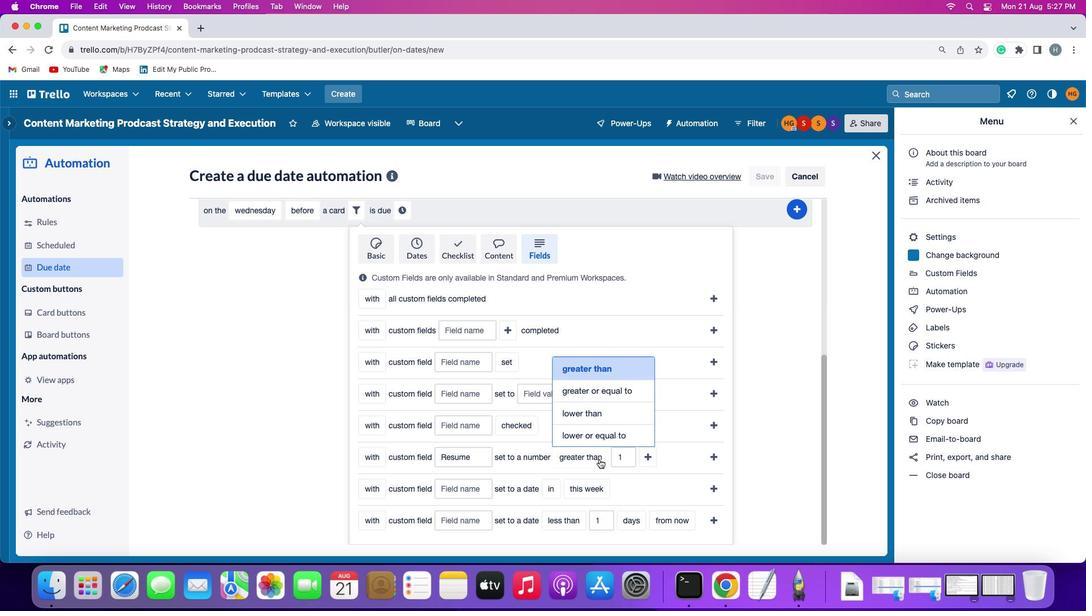 
Action: Mouse moved to (597, 392)
Screenshot: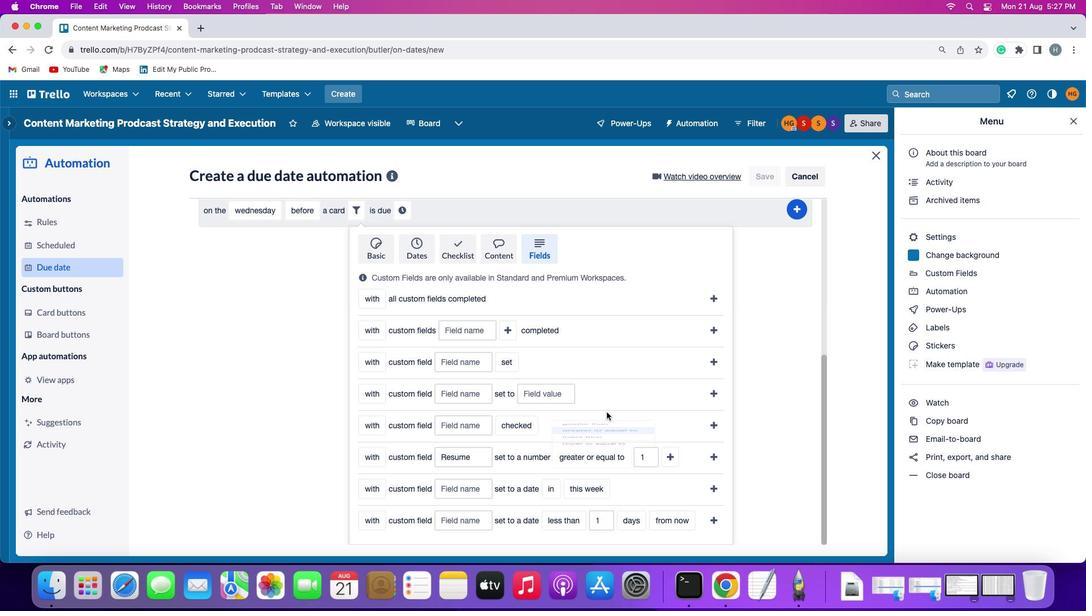 
Action: Mouse pressed left at (597, 392)
Screenshot: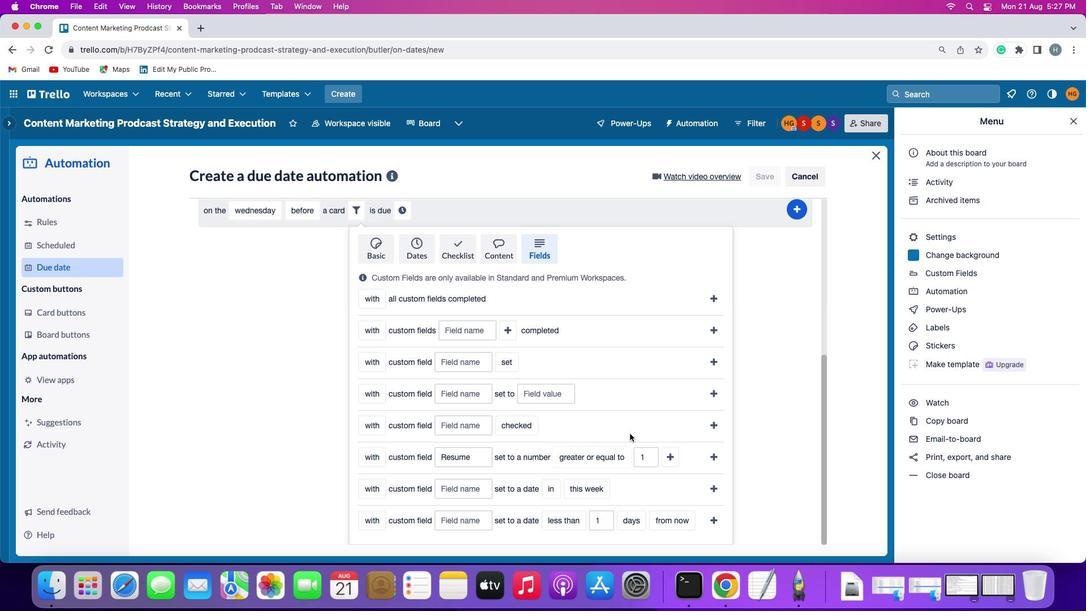 
Action: Mouse moved to (671, 455)
Screenshot: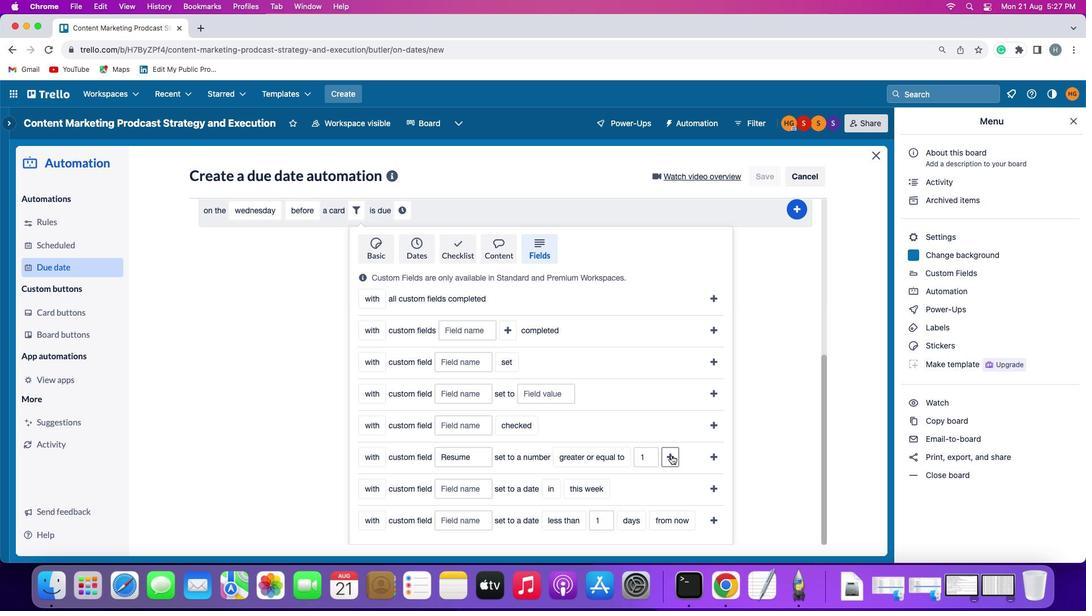
Action: Mouse pressed left at (671, 455)
Screenshot: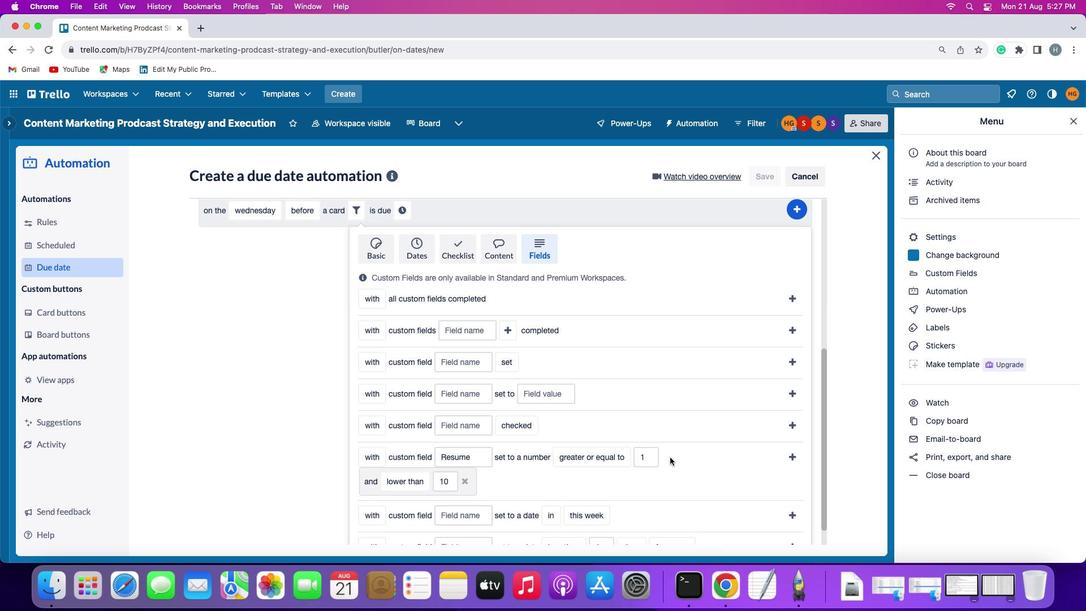 
Action: Mouse moved to (404, 477)
Screenshot: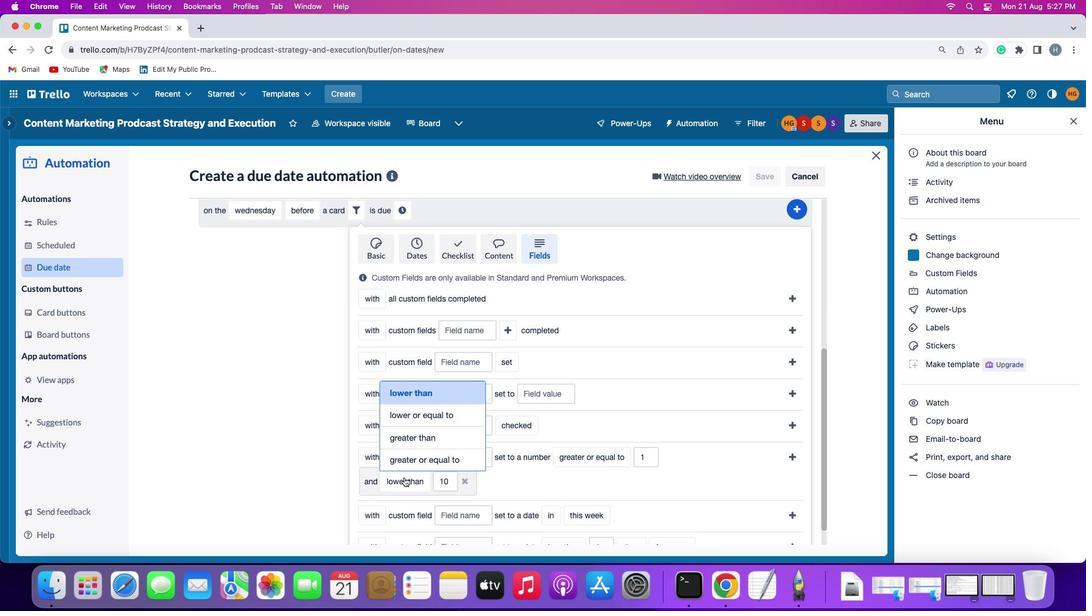 
Action: Mouse pressed left at (404, 477)
Screenshot: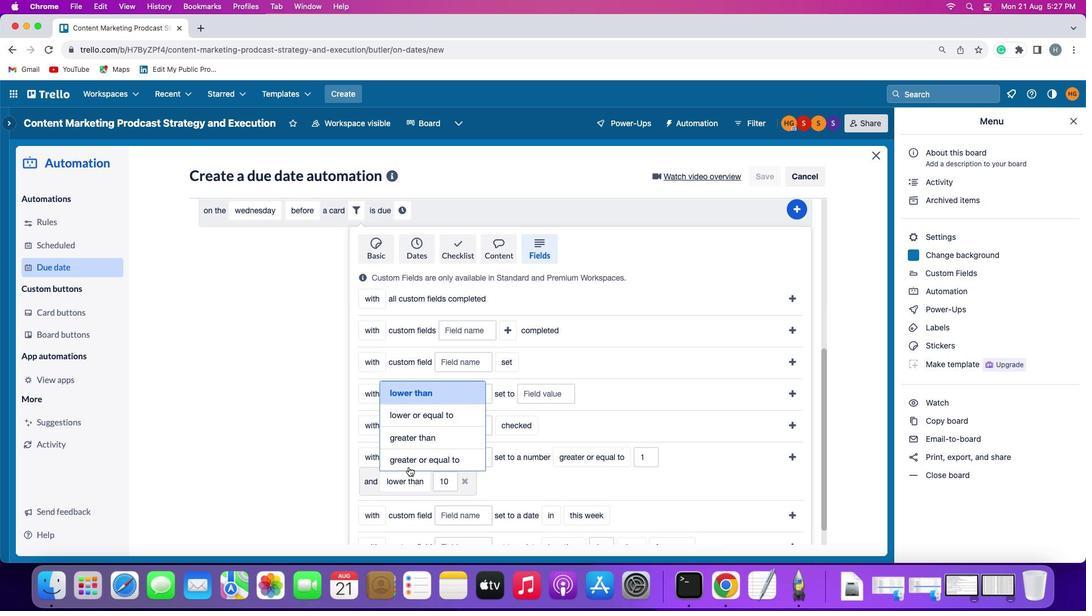 
Action: Mouse moved to (430, 416)
Screenshot: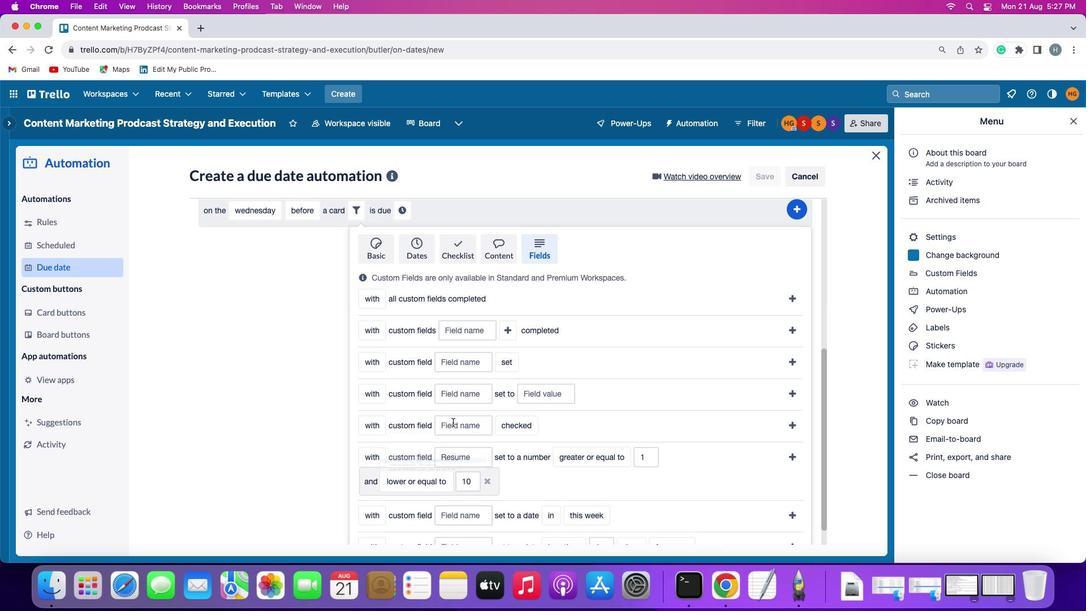 
Action: Mouse pressed left at (430, 416)
Screenshot: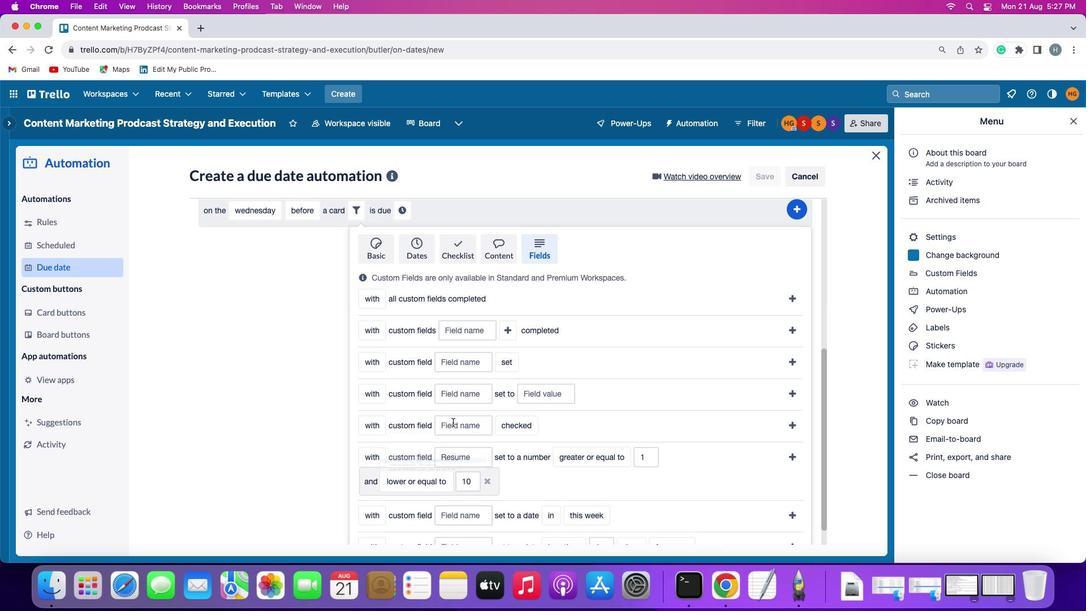 
Action: Mouse moved to (793, 455)
Screenshot: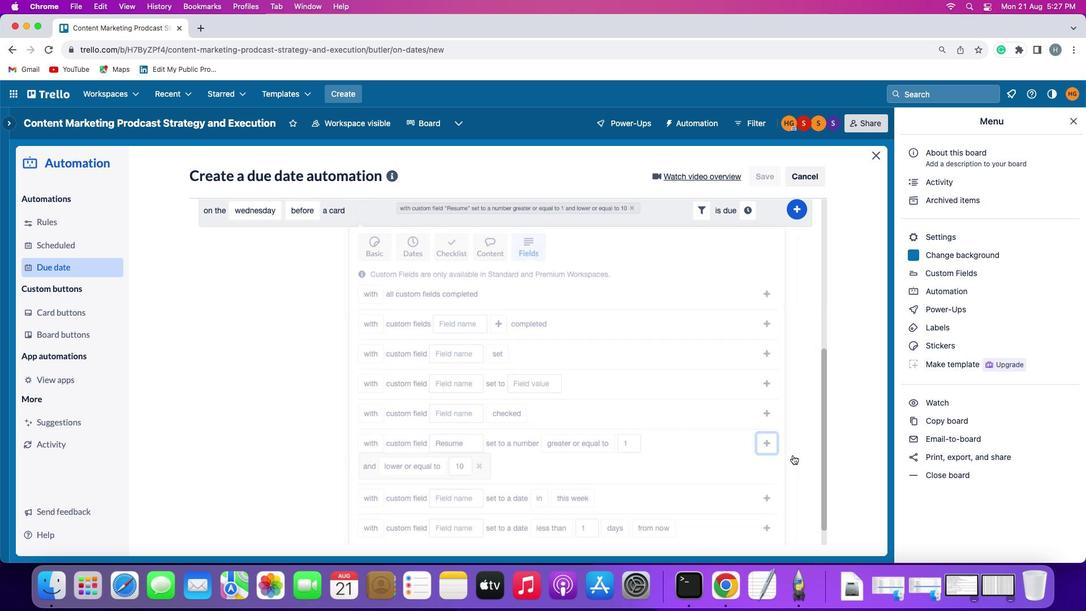 
Action: Mouse pressed left at (793, 455)
Screenshot: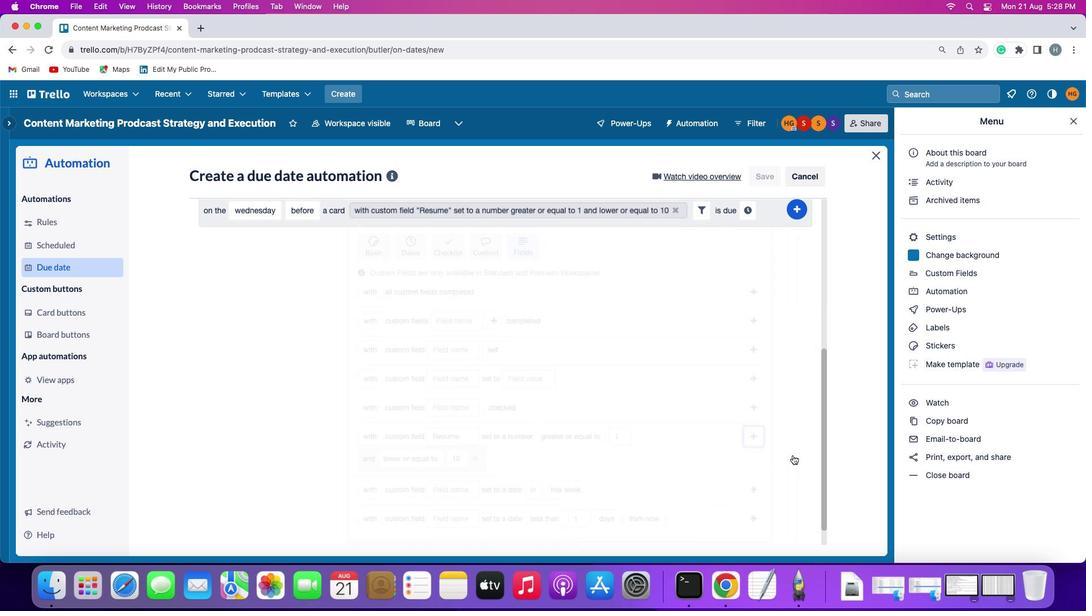 
Action: Mouse moved to (744, 492)
Screenshot: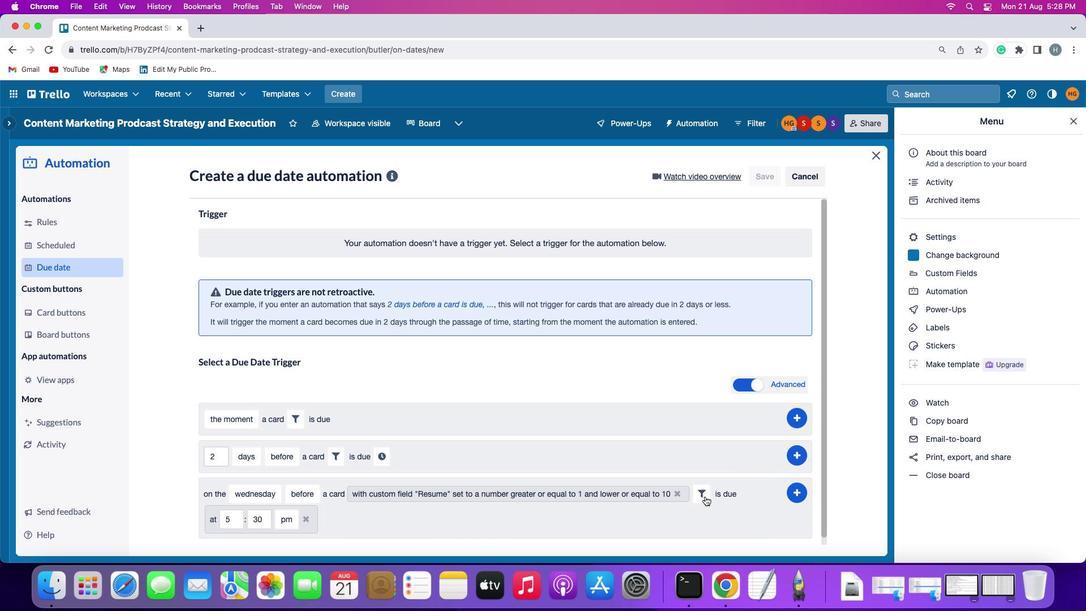 
Action: Mouse pressed left at (744, 492)
Screenshot: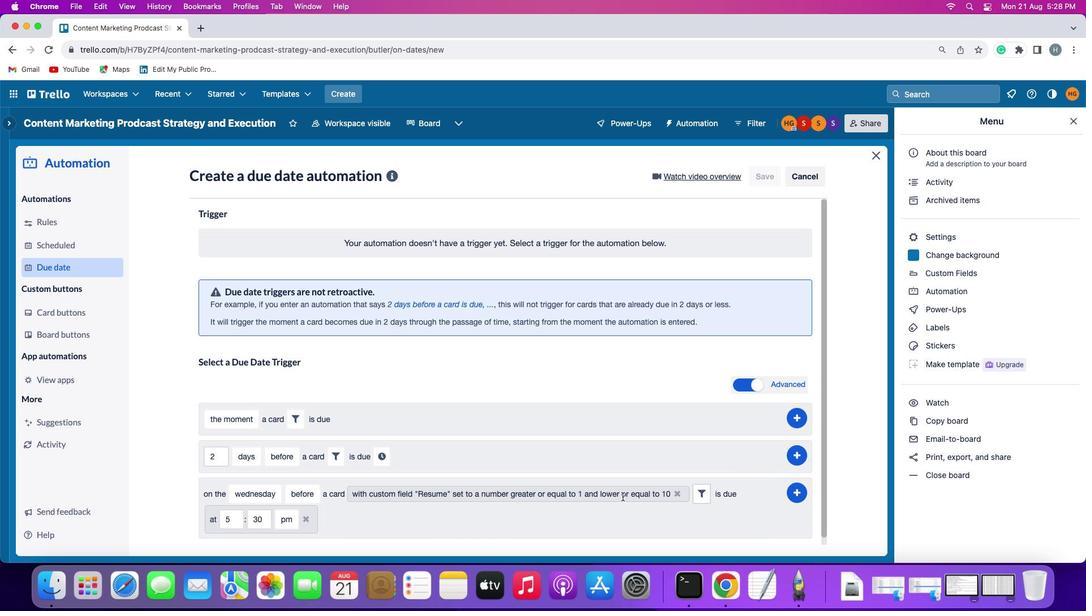 
Action: Mouse moved to (239, 516)
Screenshot: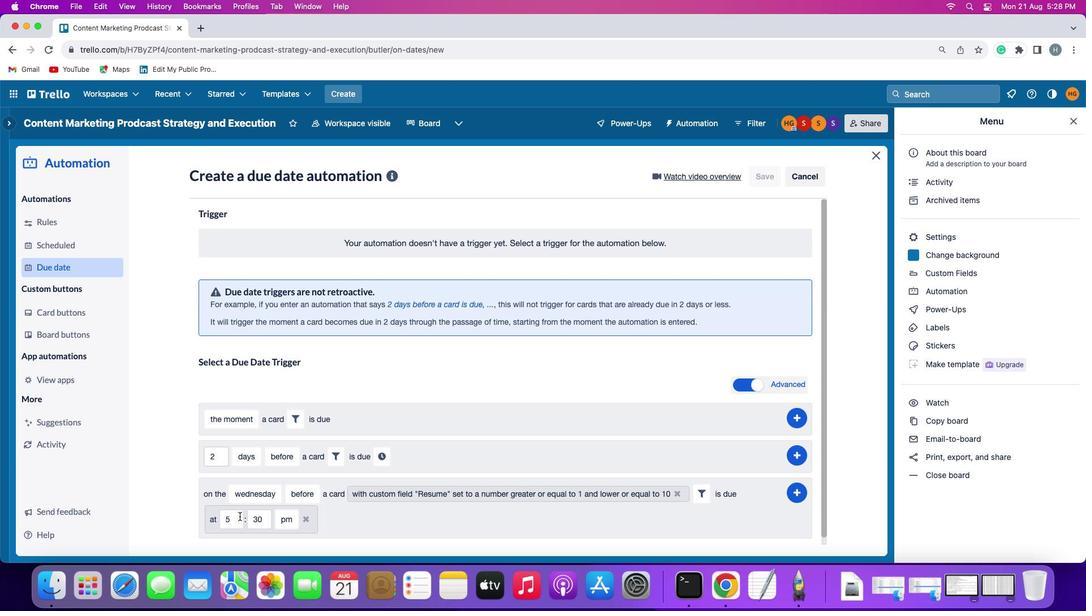 
Action: Mouse pressed left at (239, 516)
Screenshot: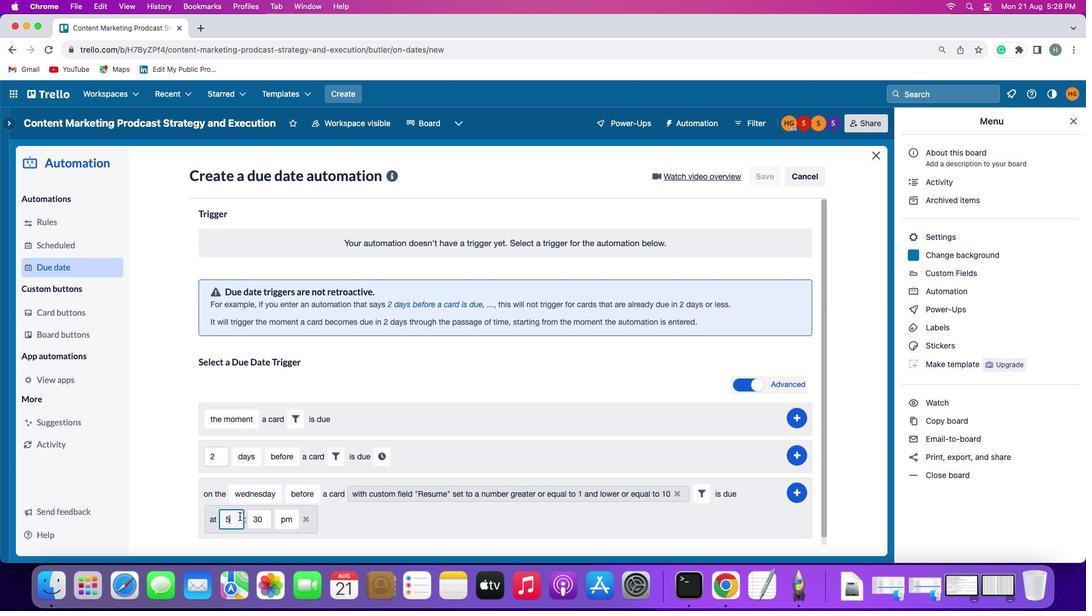 
Action: Key pressed Key.backspace'1''1'
Screenshot: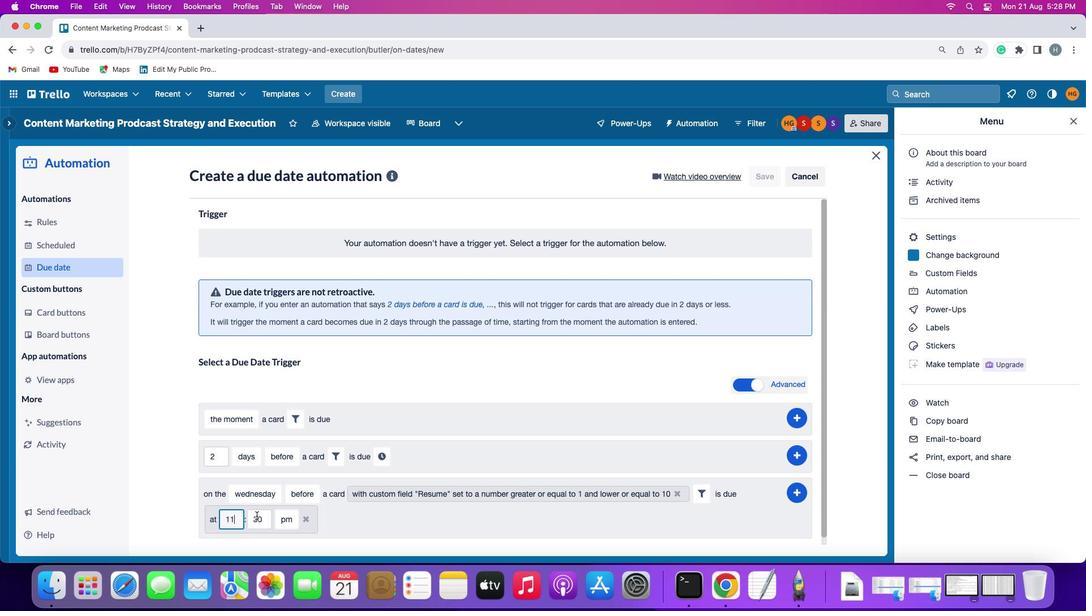 
Action: Mouse moved to (262, 516)
Screenshot: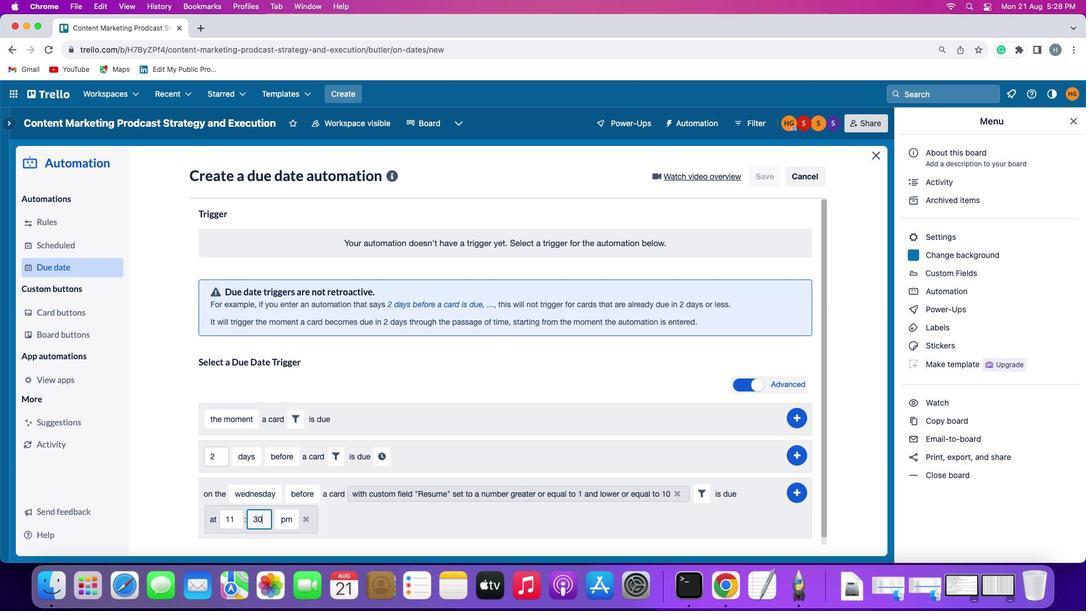 
Action: Mouse pressed left at (262, 516)
Screenshot: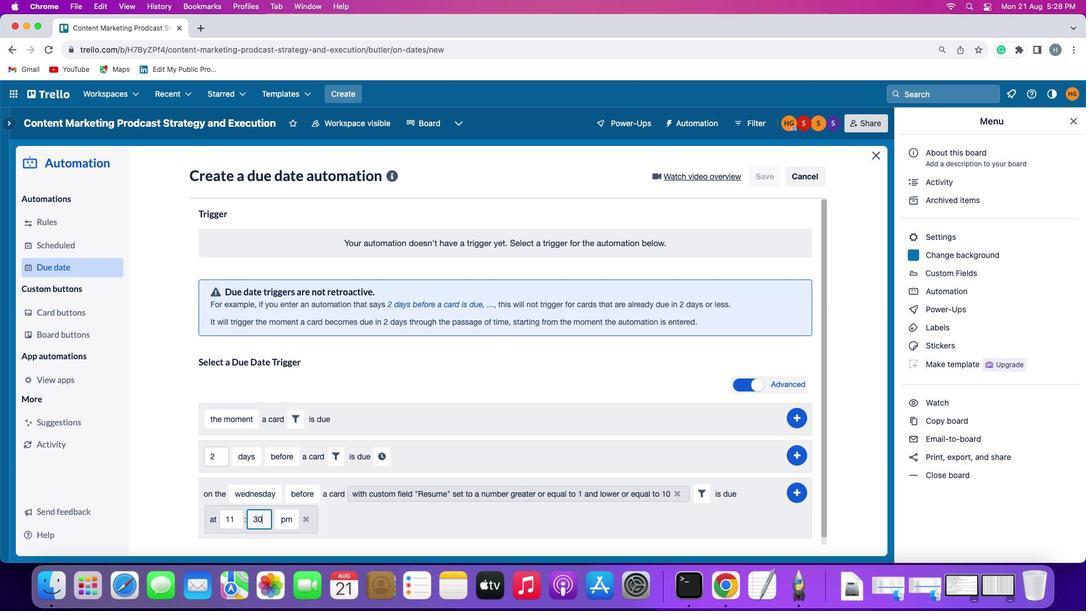 
Action: Mouse moved to (263, 517)
Screenshot: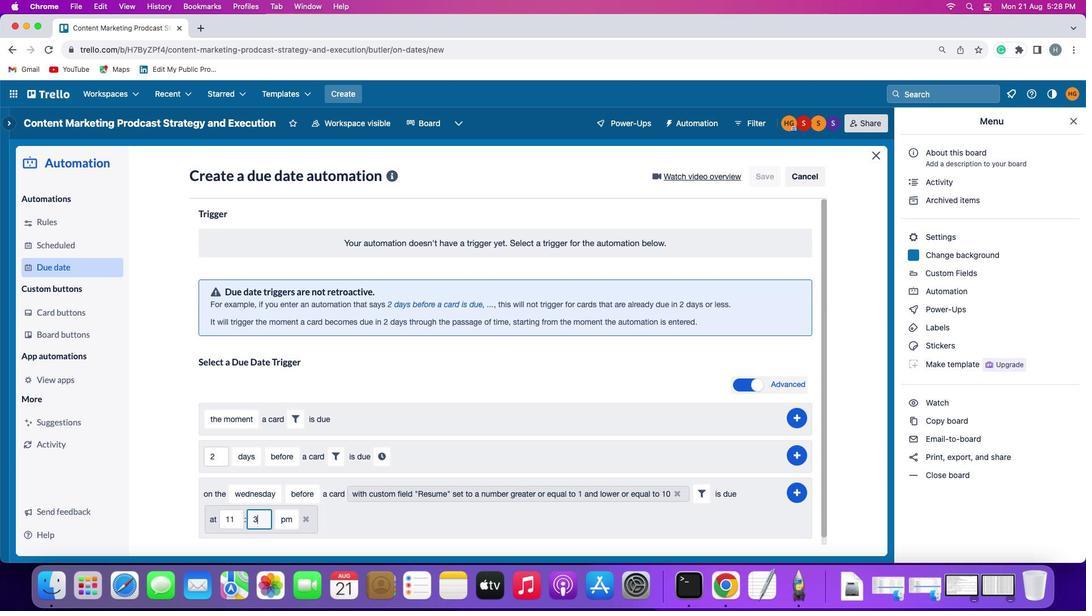
Action: Key pressed Key.backspace
Screenshot: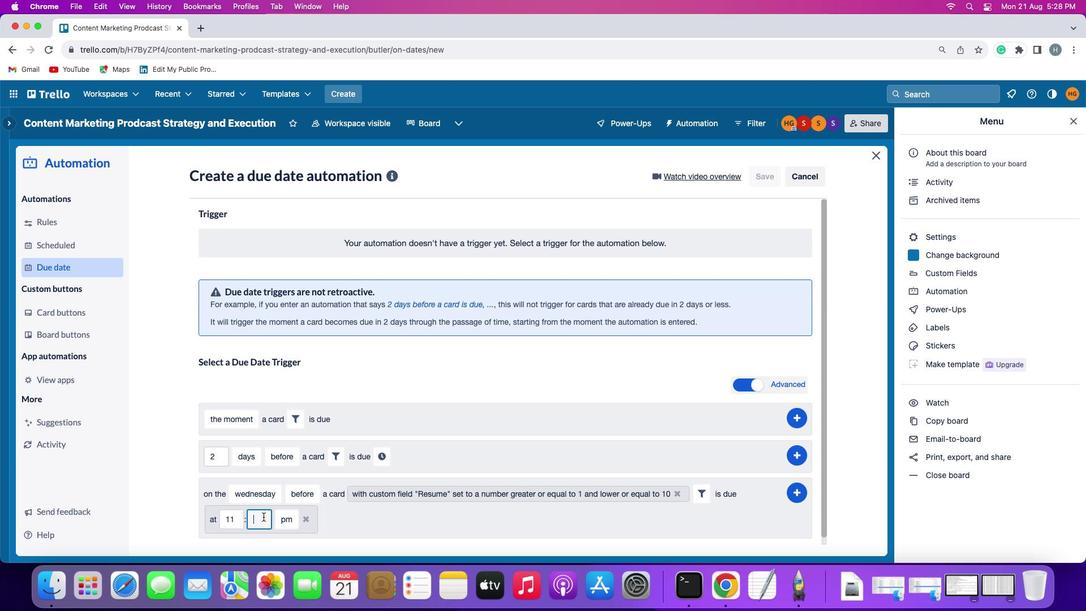 
Action: Mouse moved to (263, 516)
Screenshot: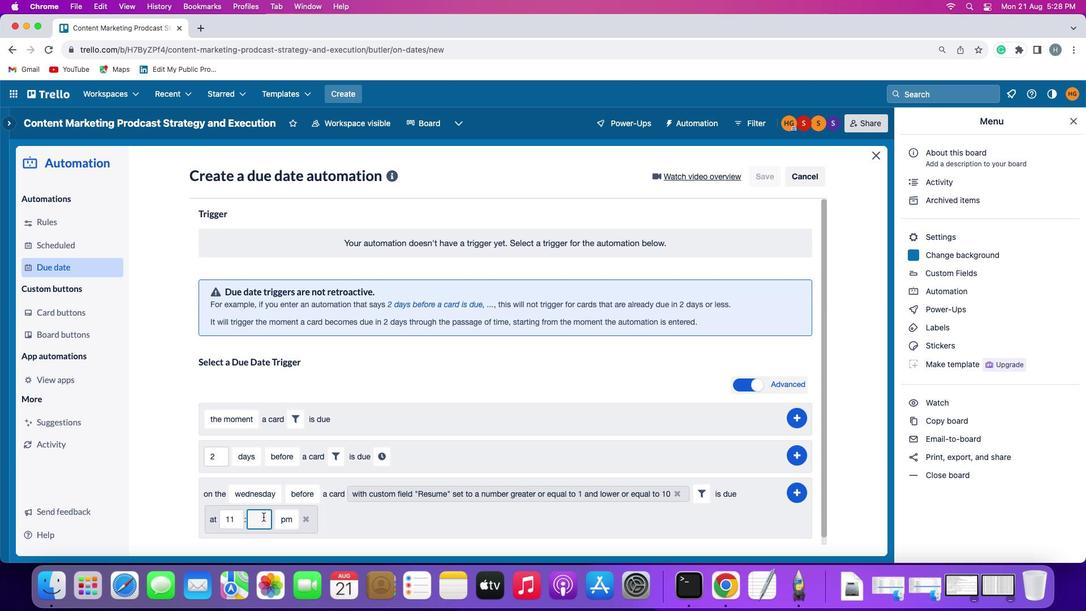 
Action: Key pressed Key.backspace
Screenshot: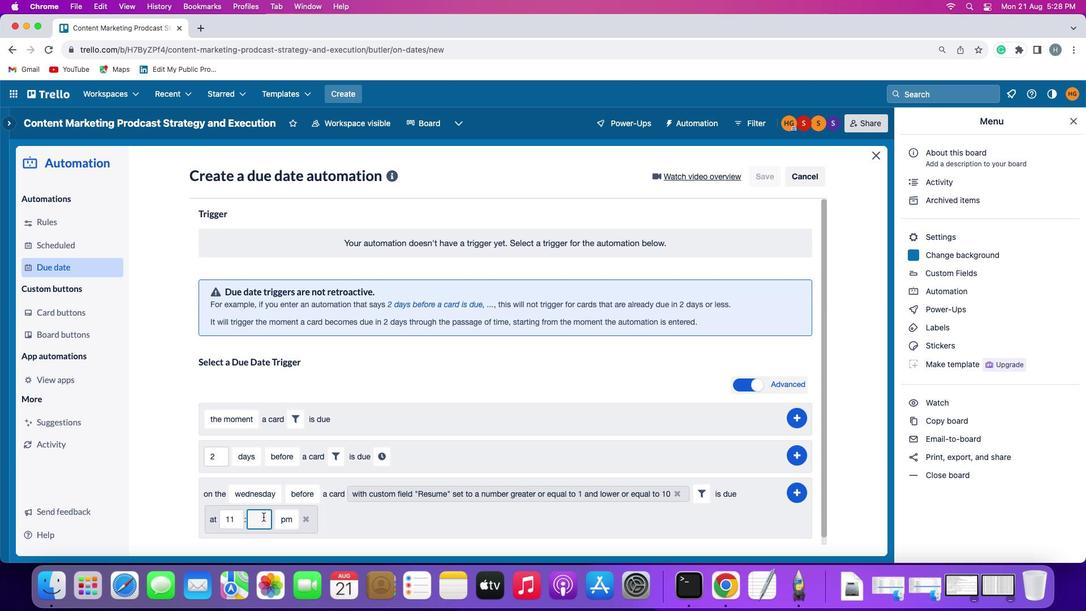 
Action: Mouse moved to (263, 516)
Screenshot: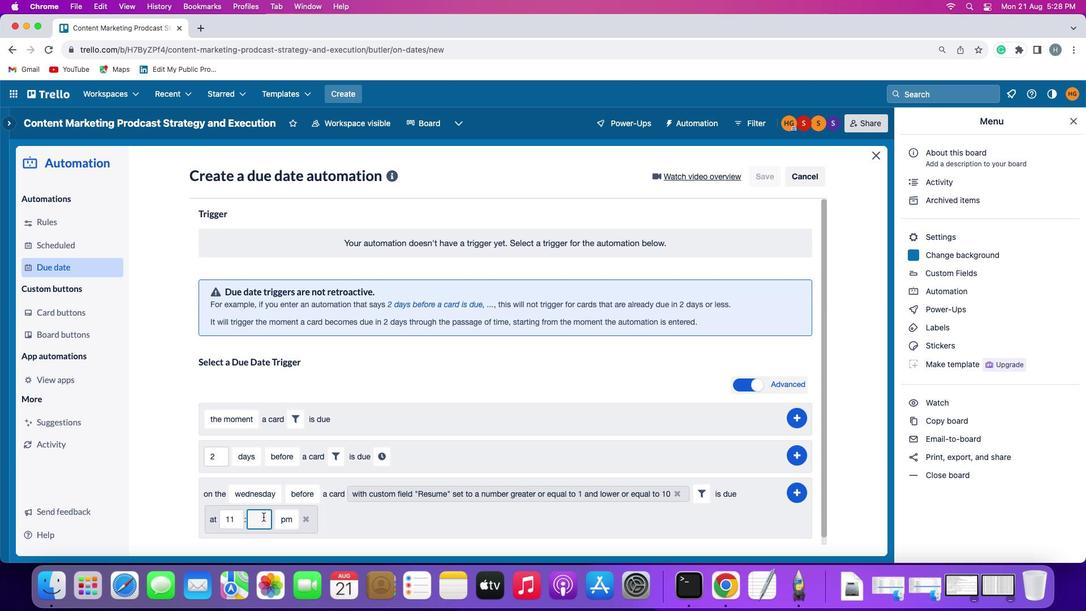
Action: Key pressed '0''0'
Screenshot: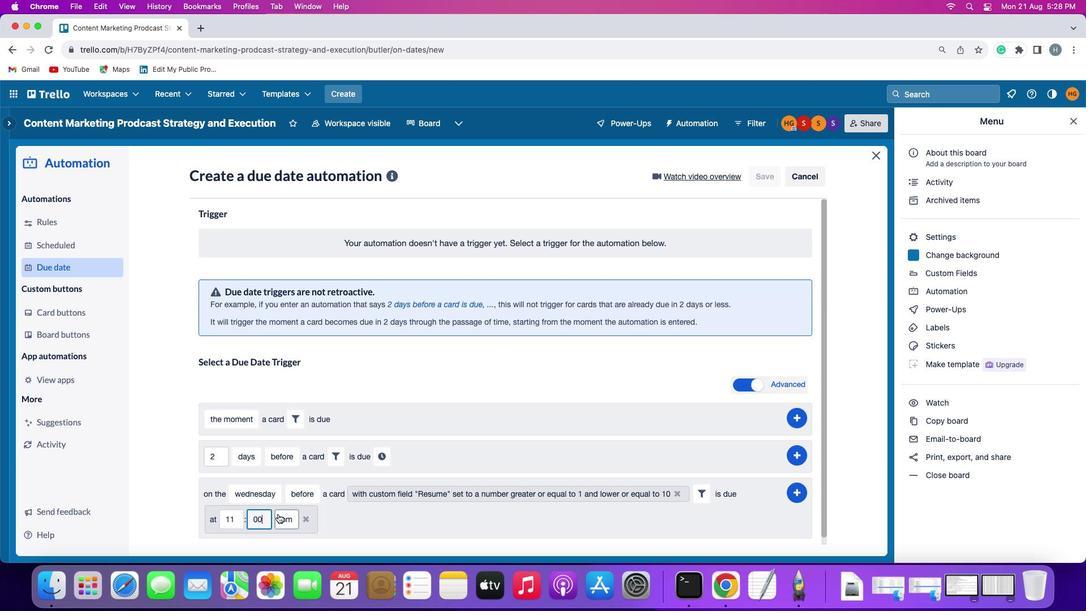 
Action: Mouse moved to (277, 513)
Screenshot: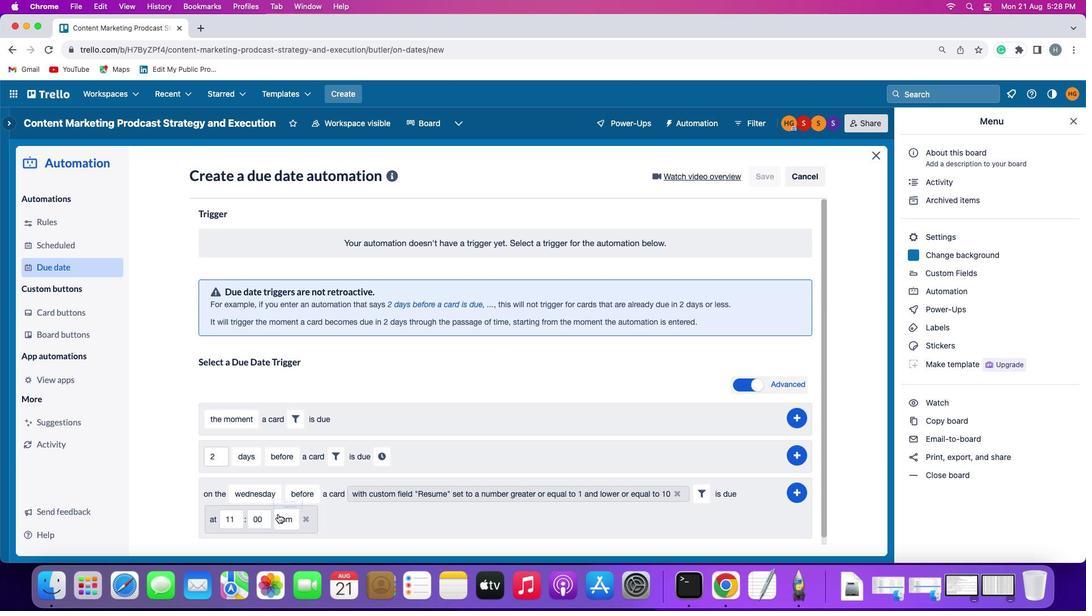 
Action: Mouse pressed left at (277, 513)
Screenshot: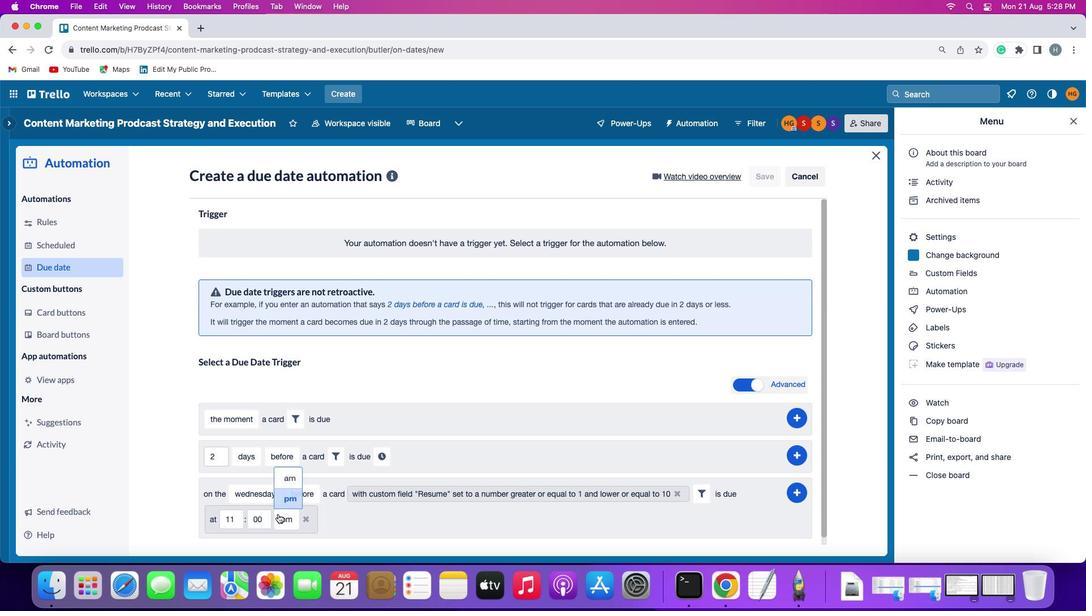 
Action: Mouse moved to (286, 479)
Screenshot: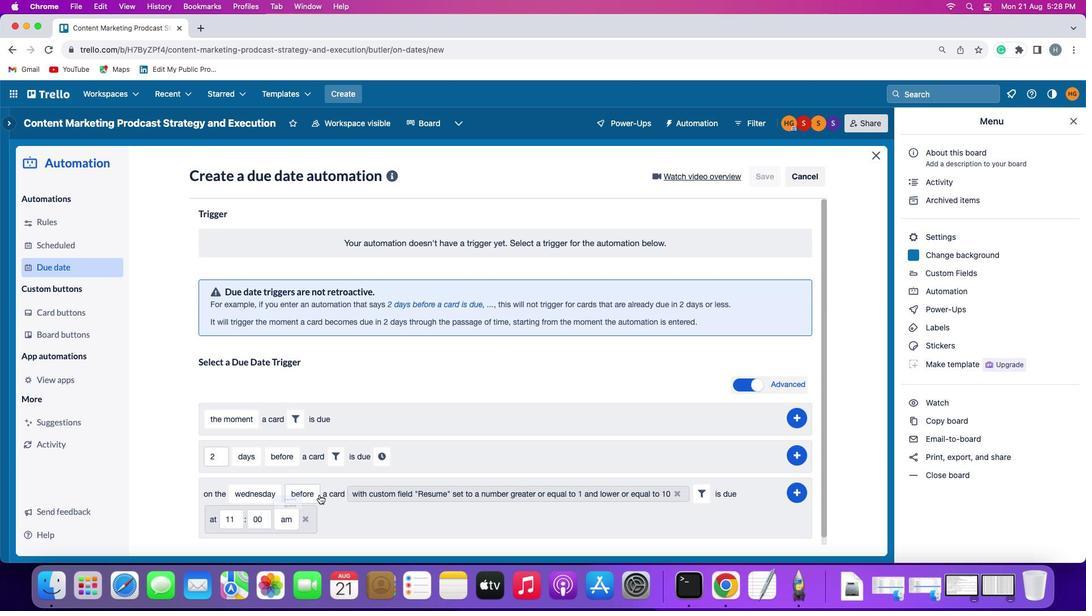 
Action: Mouse pressed left at (286, 479)
Screenshot: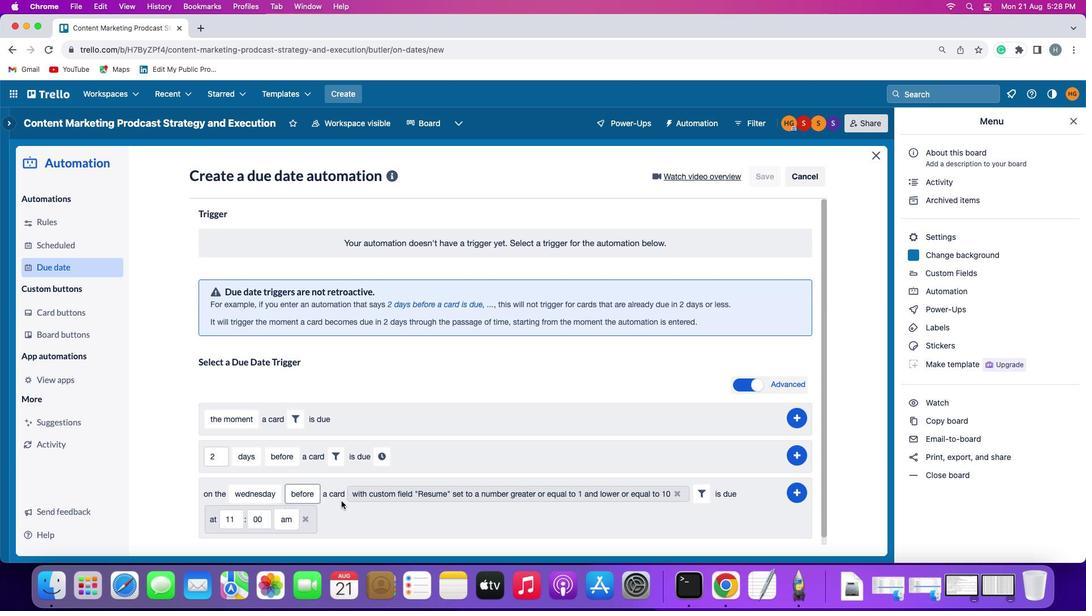 
Action: Mouse moved to (794, 491)
Screenshot: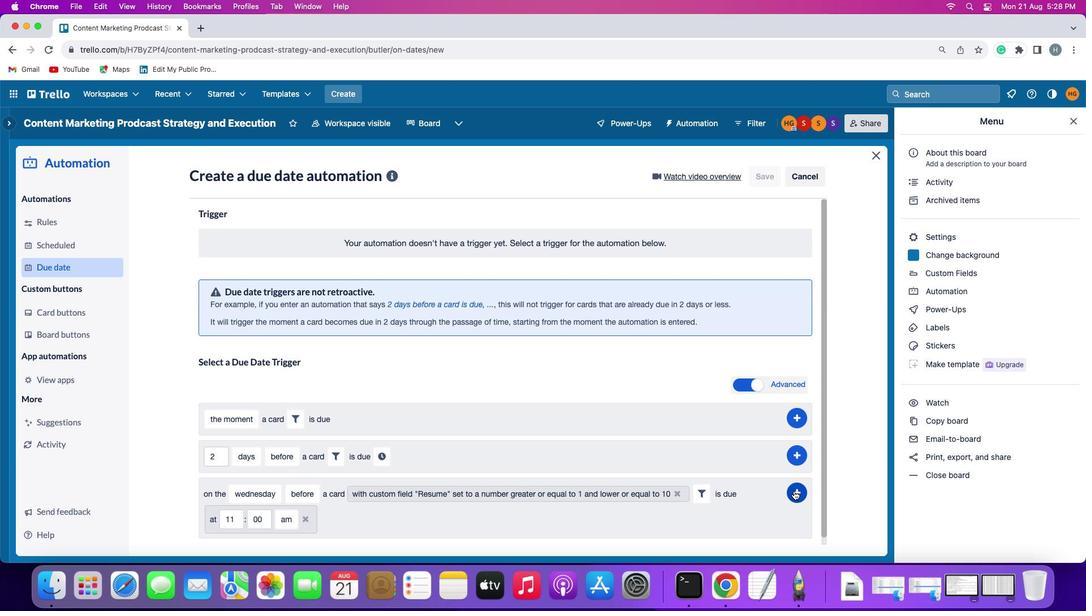 
Action: Mouse pressed left at (794, 491)
Screenshot: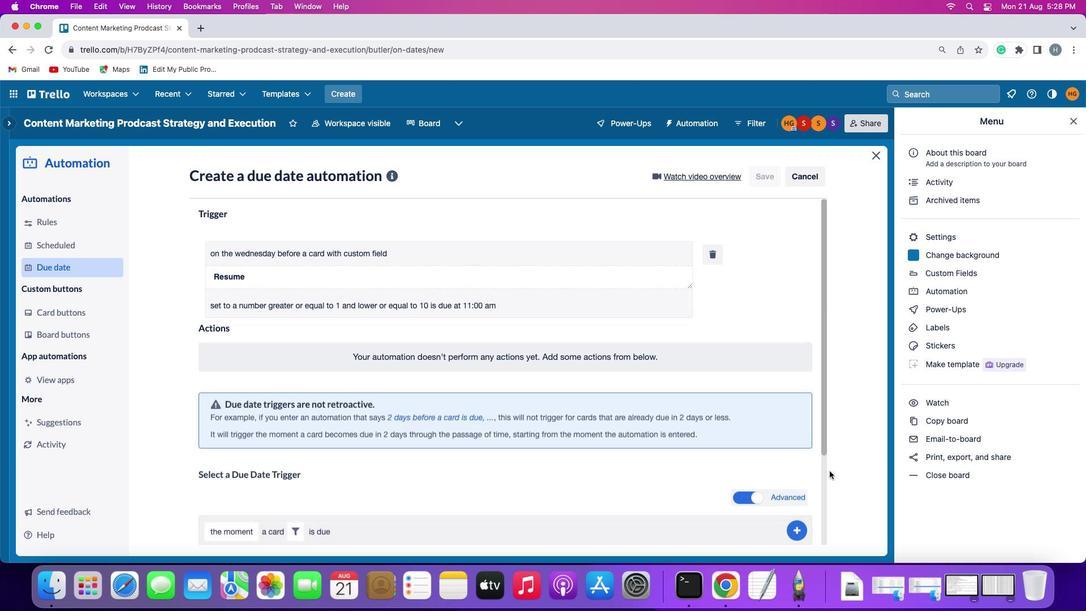 
Action: Mouse moved to (845, 415)
Screenshot: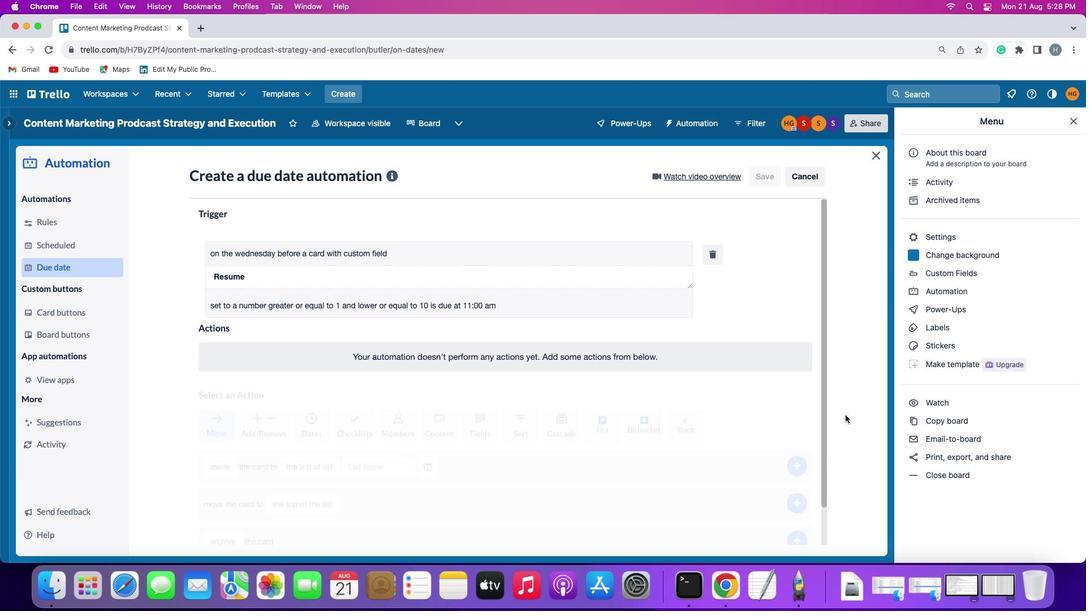 
